 Task: Find connections with filter location Booval with filter topic #machinelearningwith filter profile language Spanish with filter current company GE Digital with filter school Meenakshi Sundararajan Engineering College with filter industry Fire Protection with filter service category Computer Repair with filter keywords title Outside Sales Manager
Action: Mouse moved to (627, 89)
Screenshot: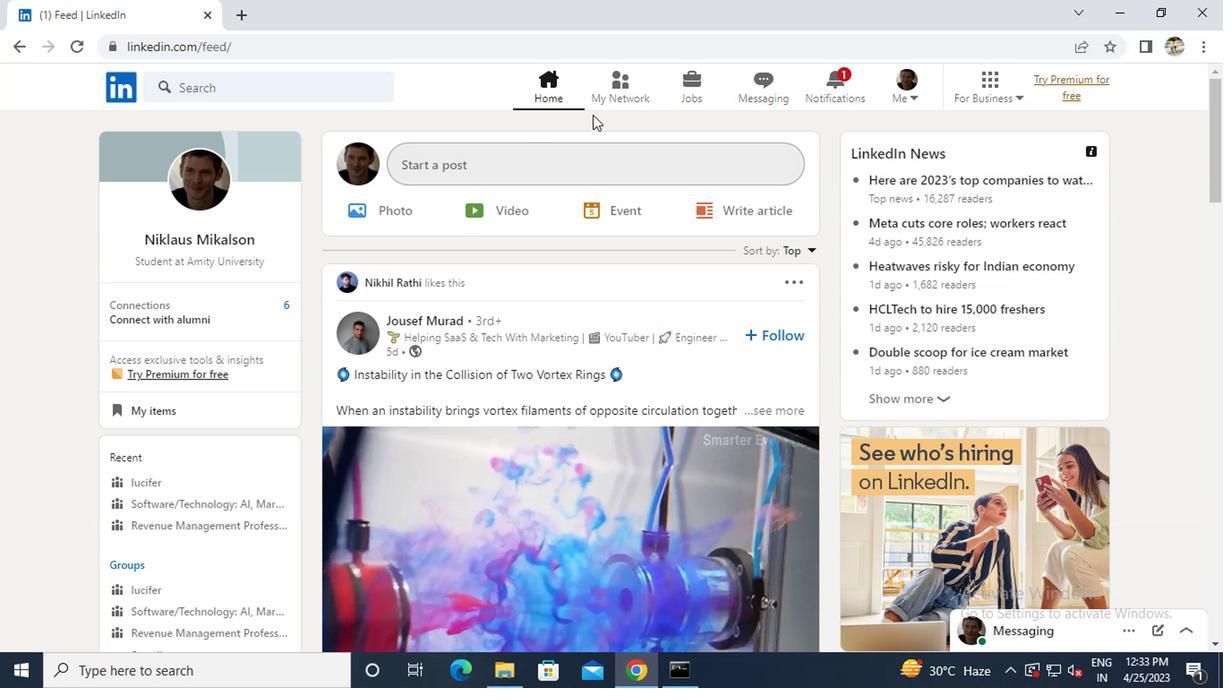 
Action: Mouse pressed left at (627, 89)
Screenshot: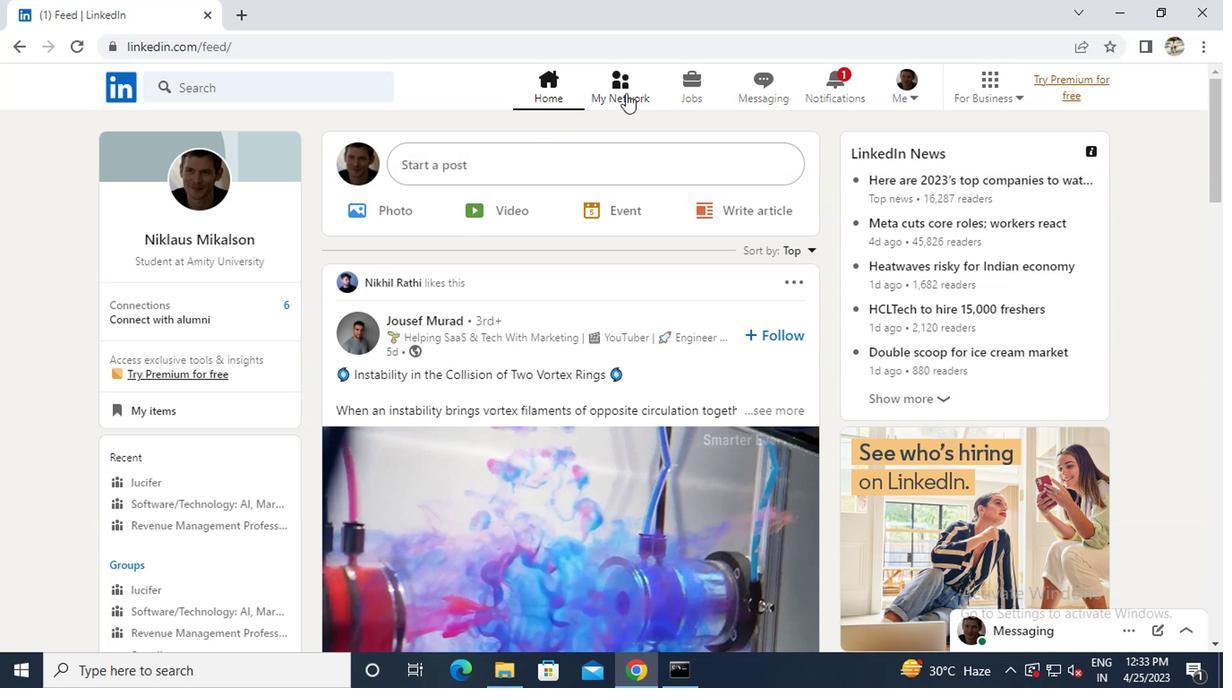 
Action: Mouse moved to (265, 185)
Screenshot: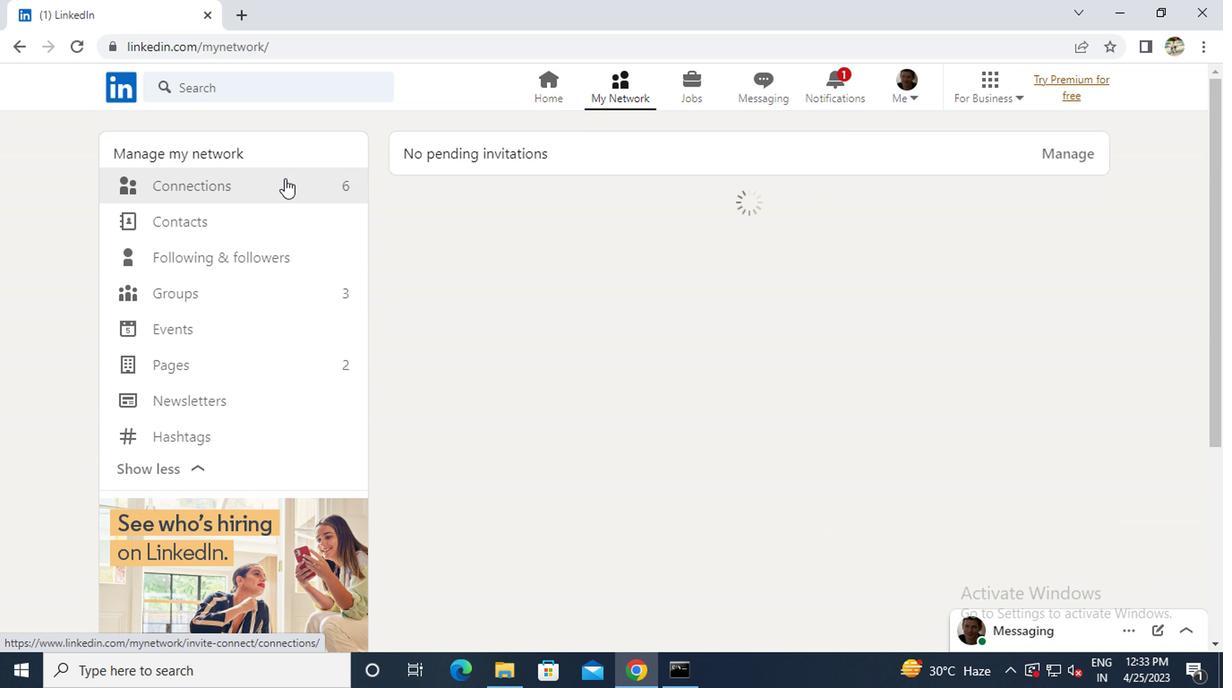 
Action: Mouse pressed left at (265, 185)
Screenshot: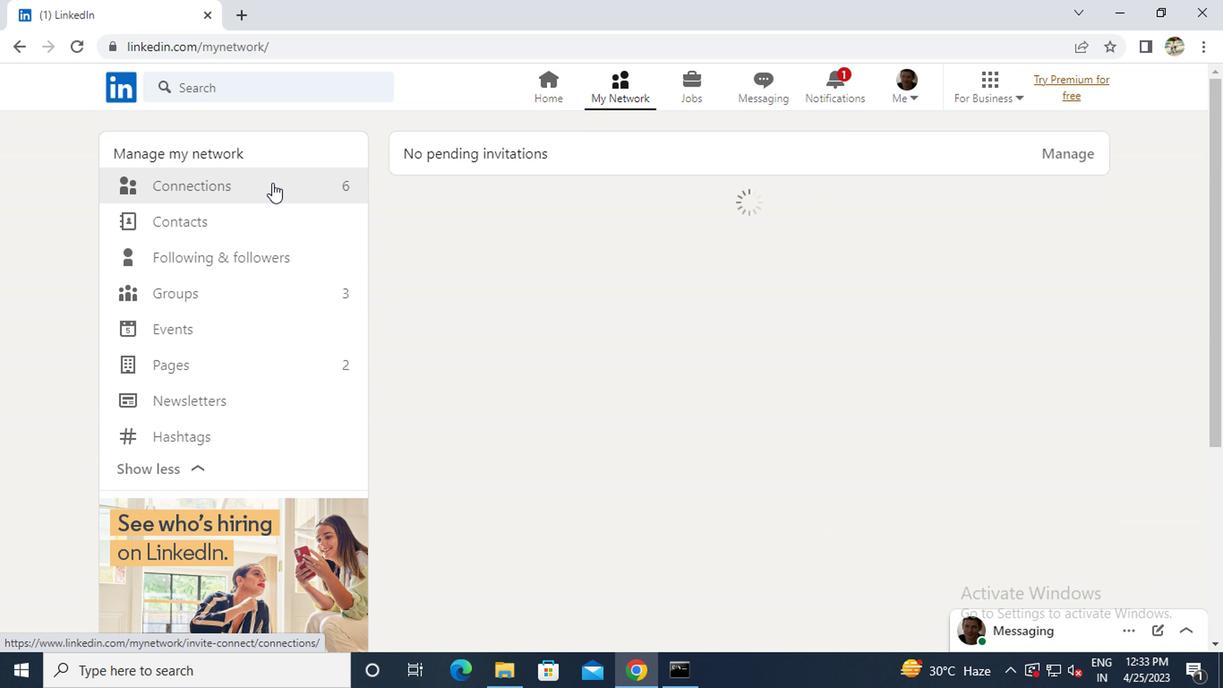 
Action: Mouse moved to (716, 188)
Screenshot: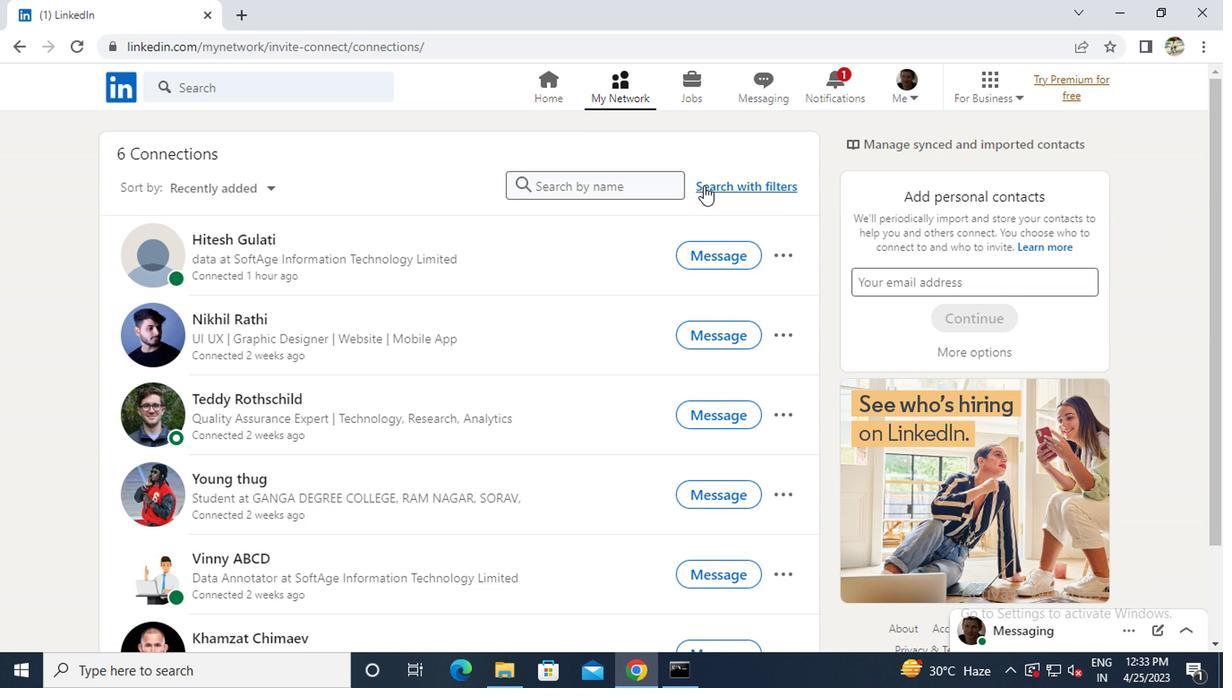 
Action: Mouse pressed left at (716, 188)
Screenshot: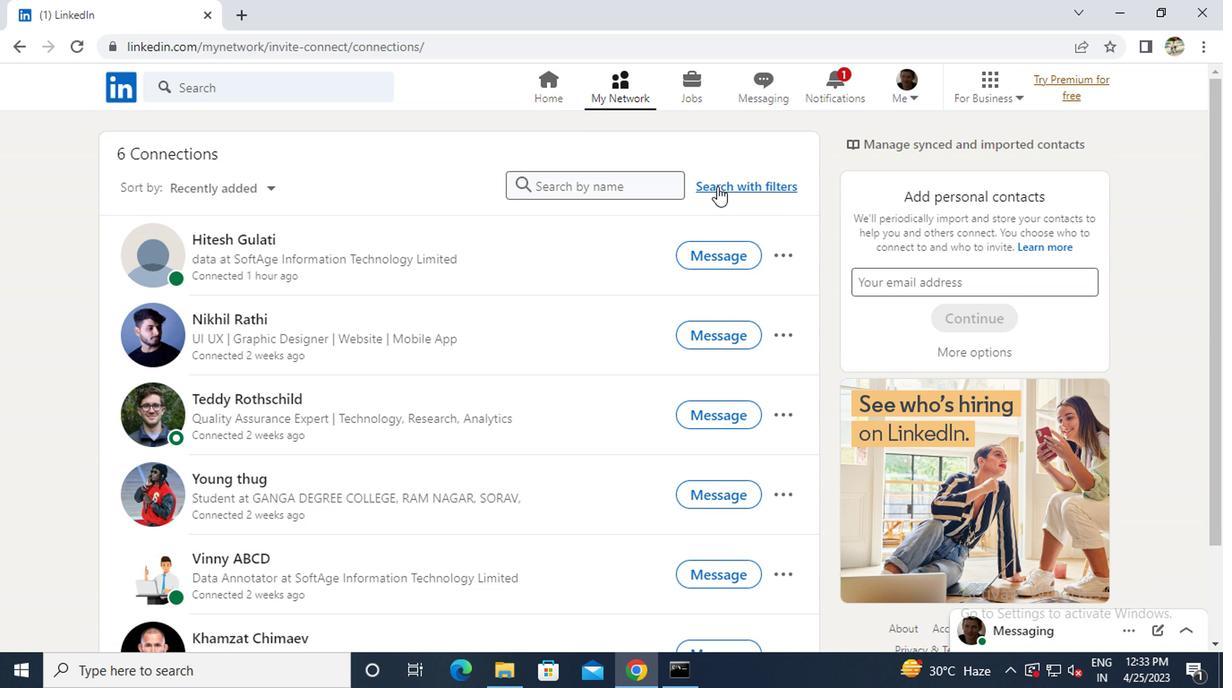 
Action: Mouse moved to (603, 142)
Screenshot: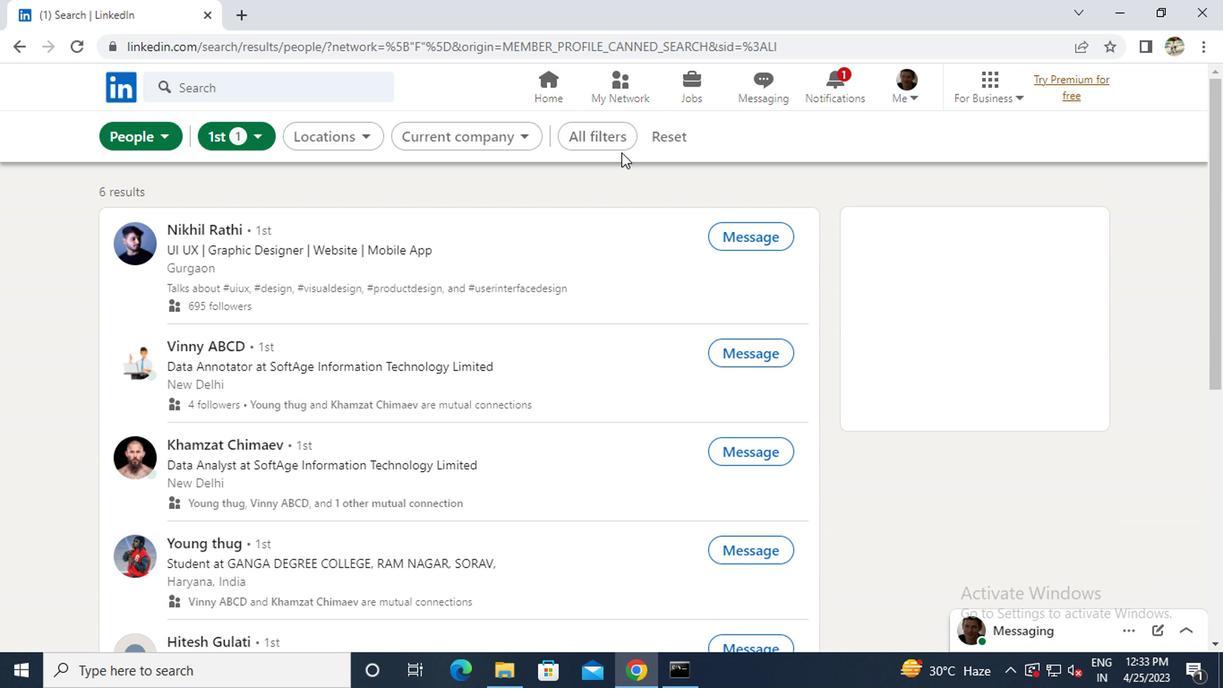 
Action: Mouse pressed left at (603, 142)
Screenshot: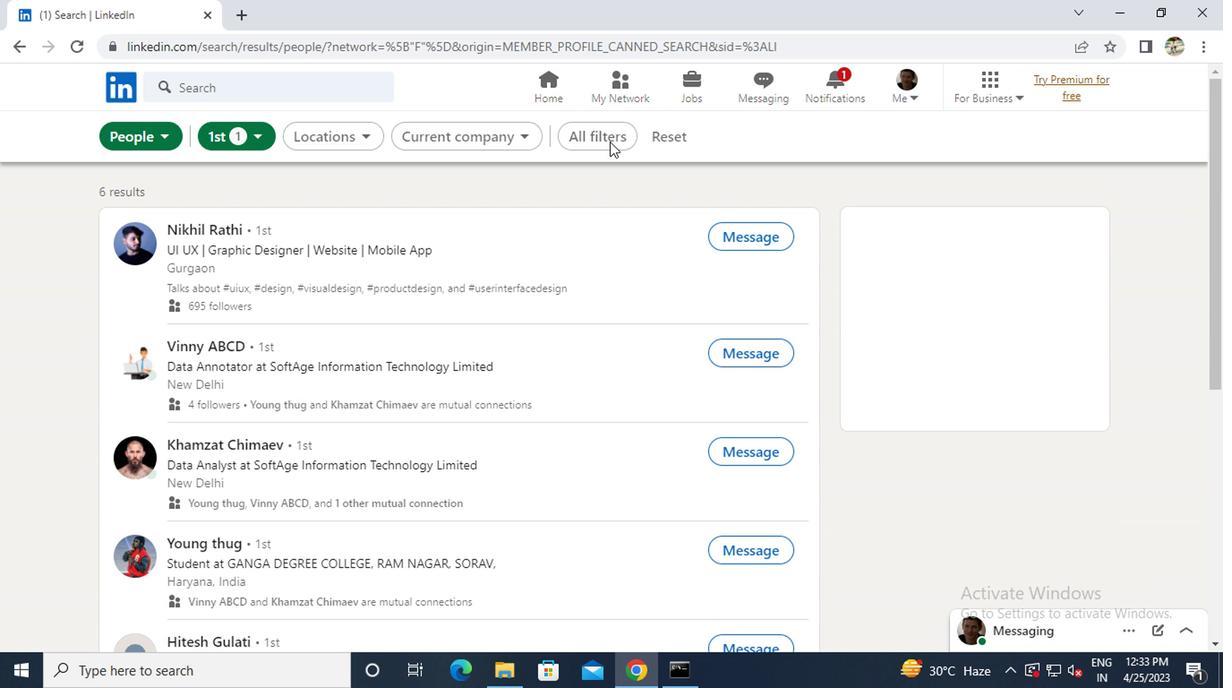 
Action: Mouse moved to (752, 333)
Screenshot: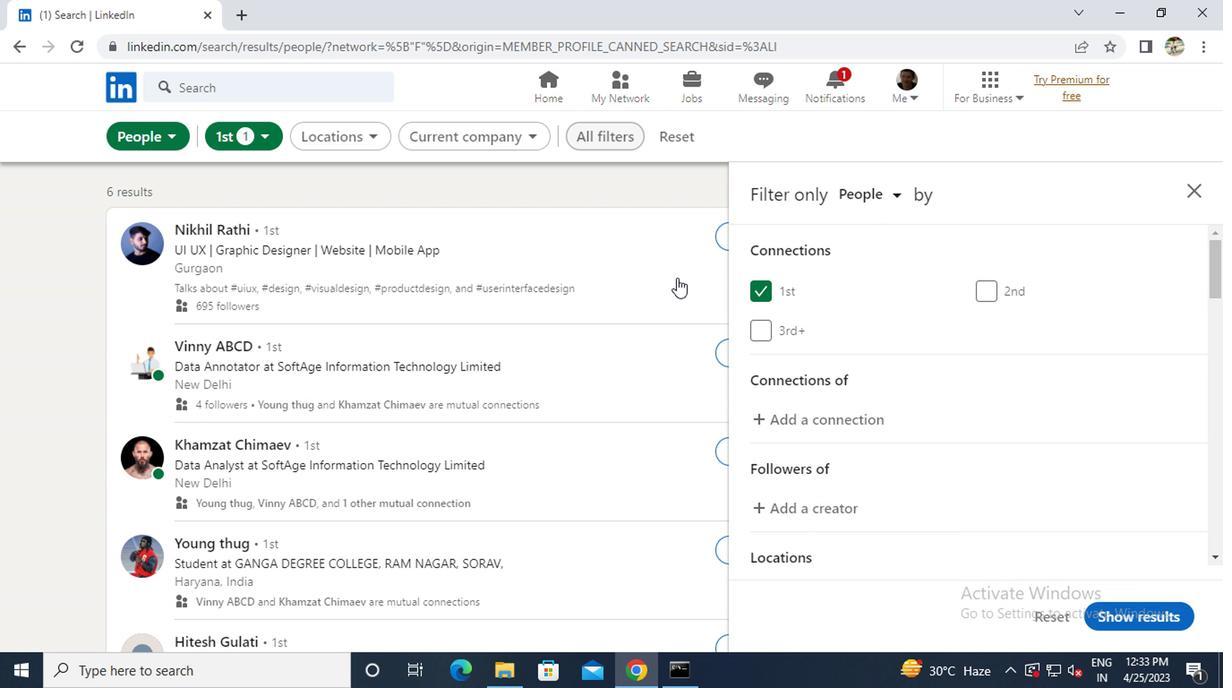 
Action: Mouse scrolled (752, 332) with delta (0, -1)
Screenshot: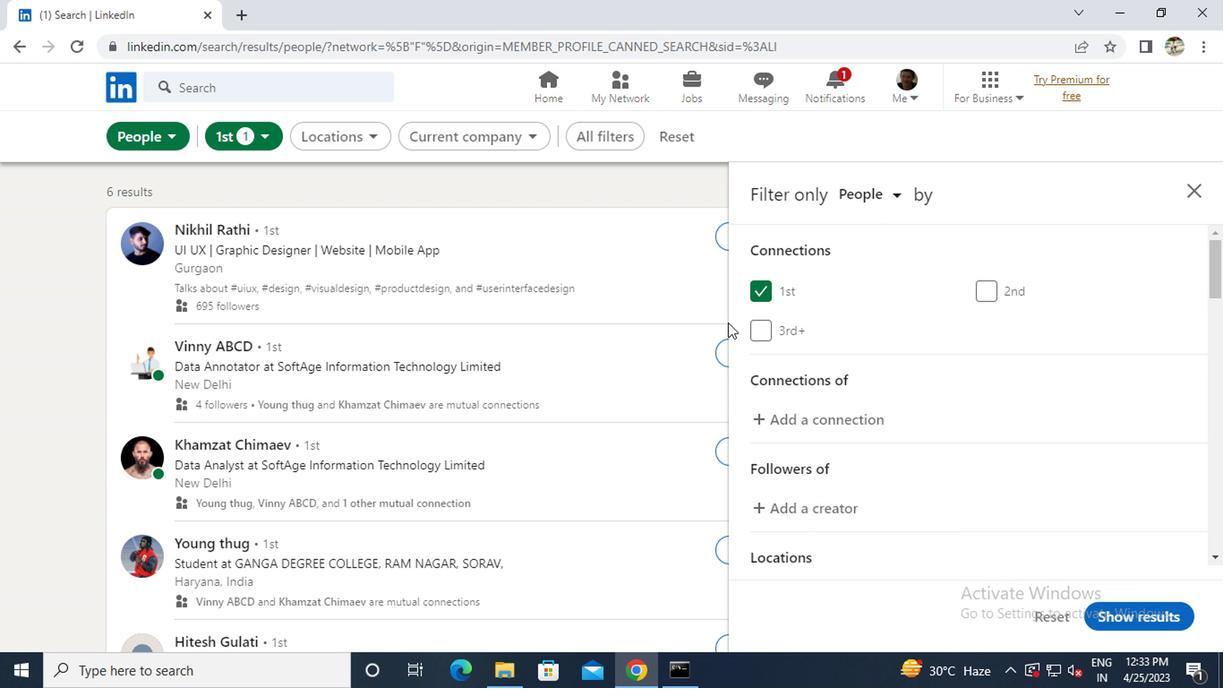
Action: Mouse scrolled (752, 332) with delta (0, -1)
Screenshot: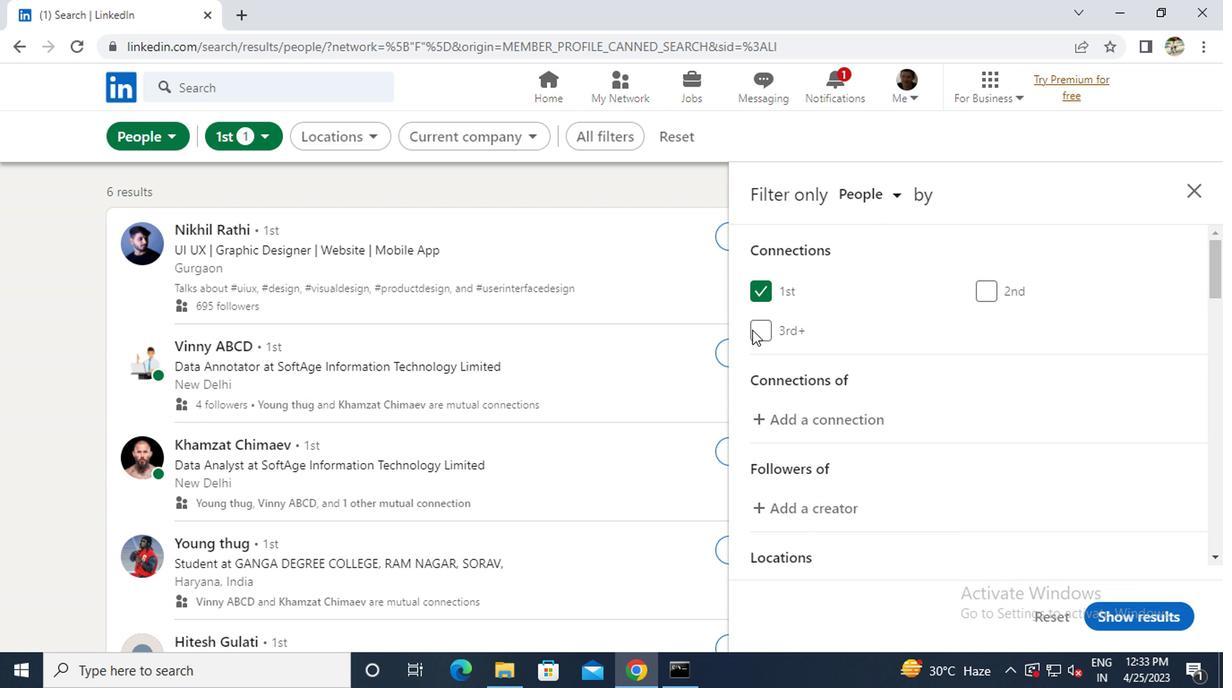 
Action: Mouse moved to (761, 333)
Screenshot: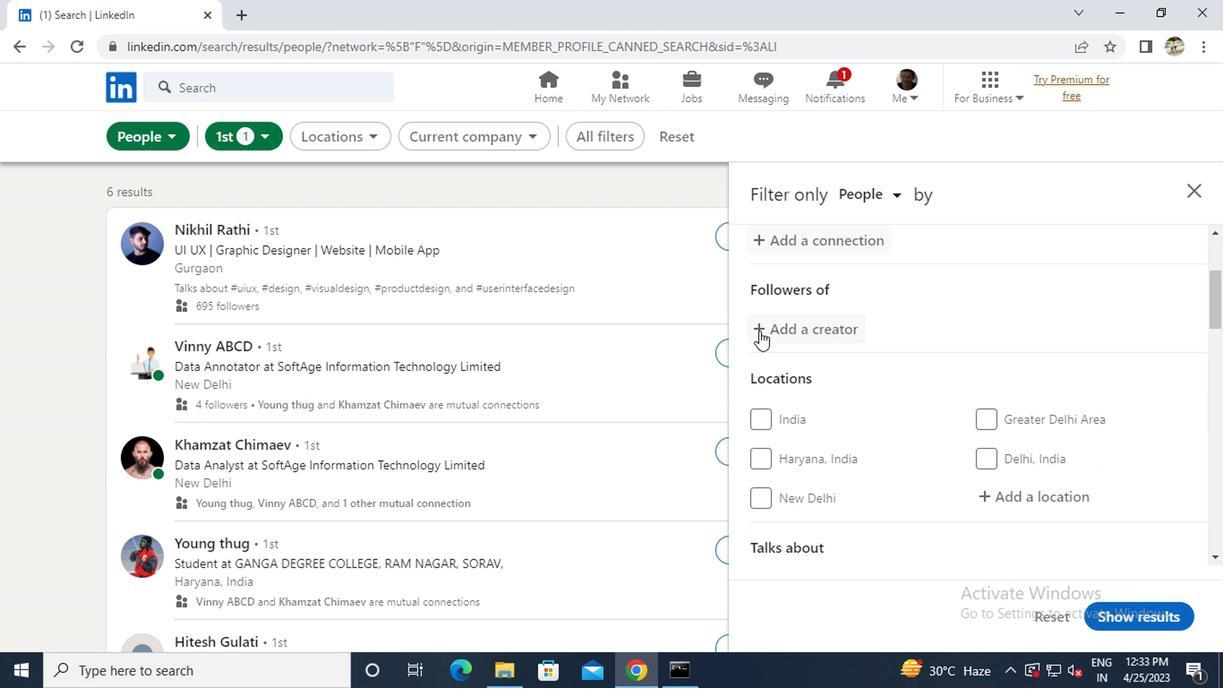 
Action: Mouse scrolled (761, 332) with delta (0, -1)
Screenshot: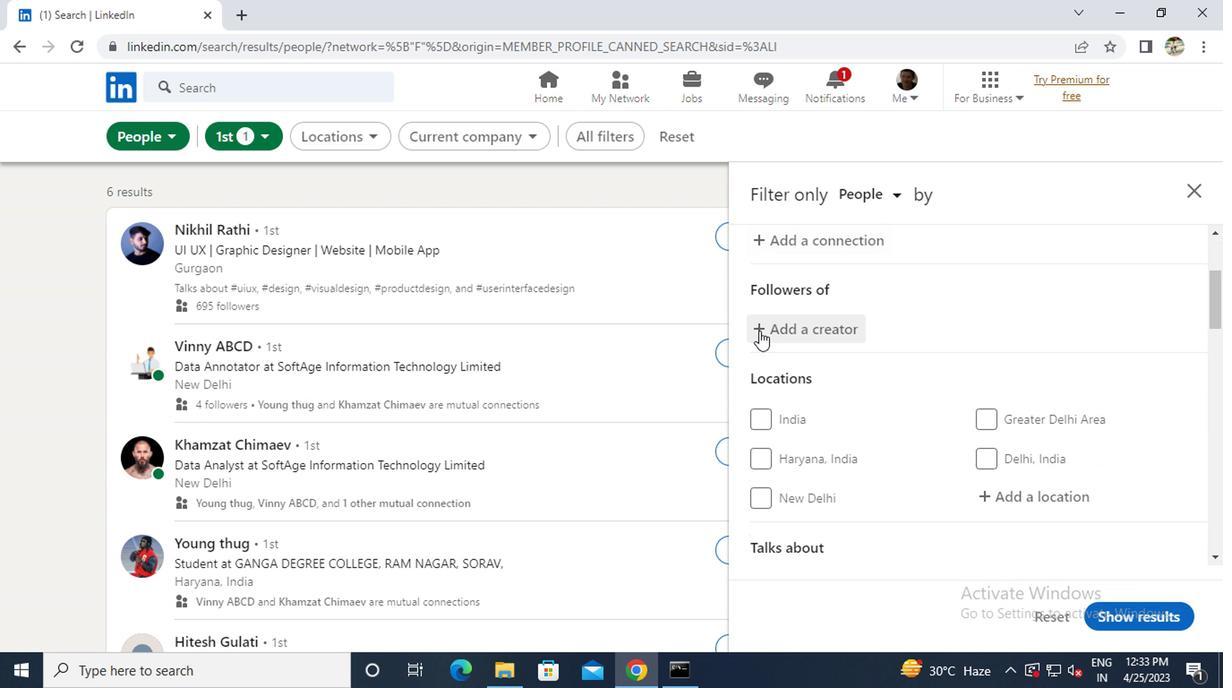 
Action: Mouse moved to (1019, 411)
Screenshot: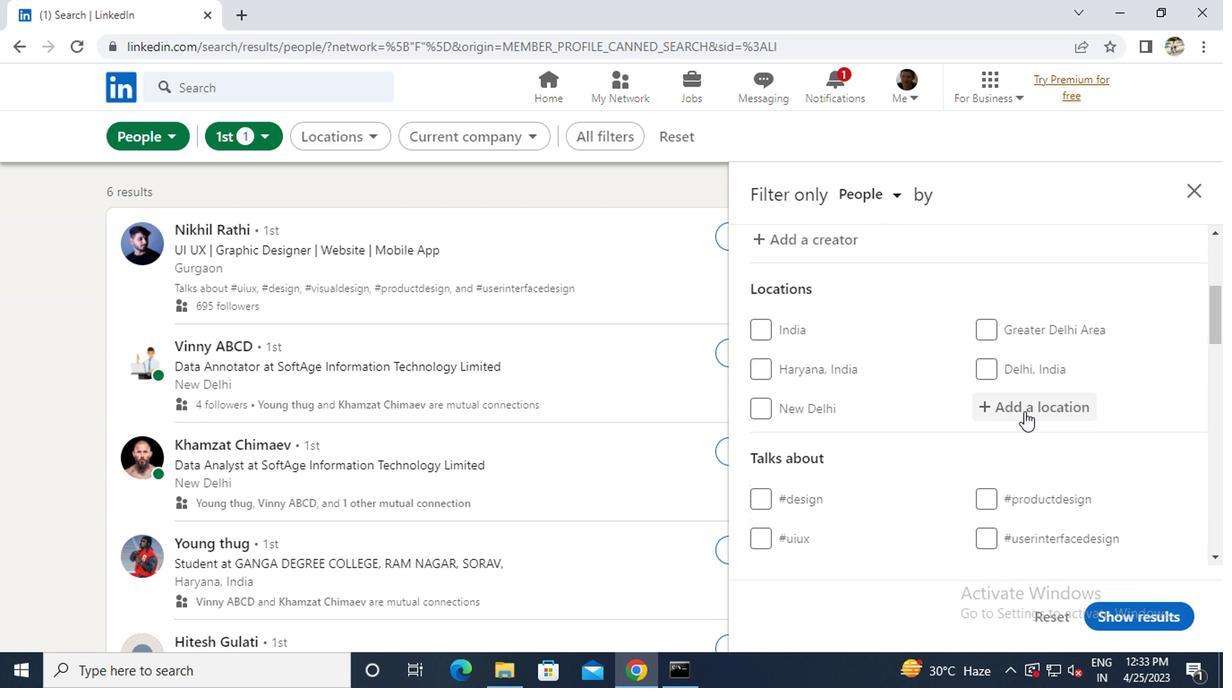 
Action: Mouse pressed left at (1019, 411)
Screenshot: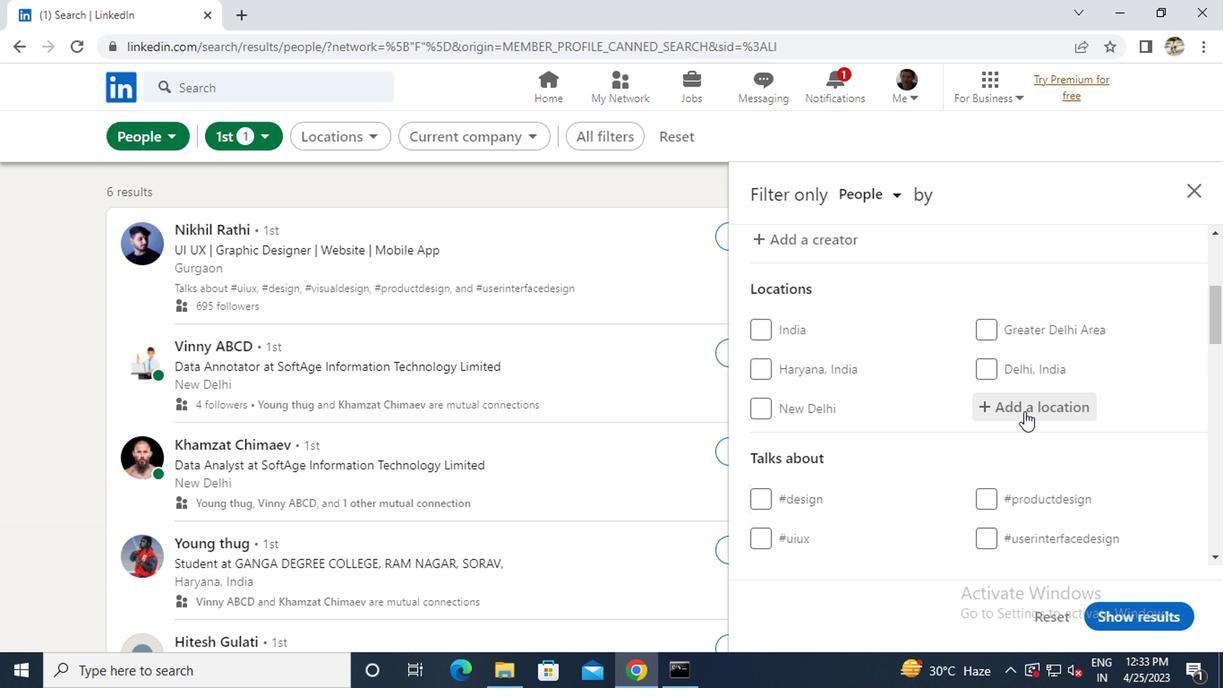 
Action: Key pressed <Key.caps_lock>b<Key.caps_lock>ooval
Screenshot: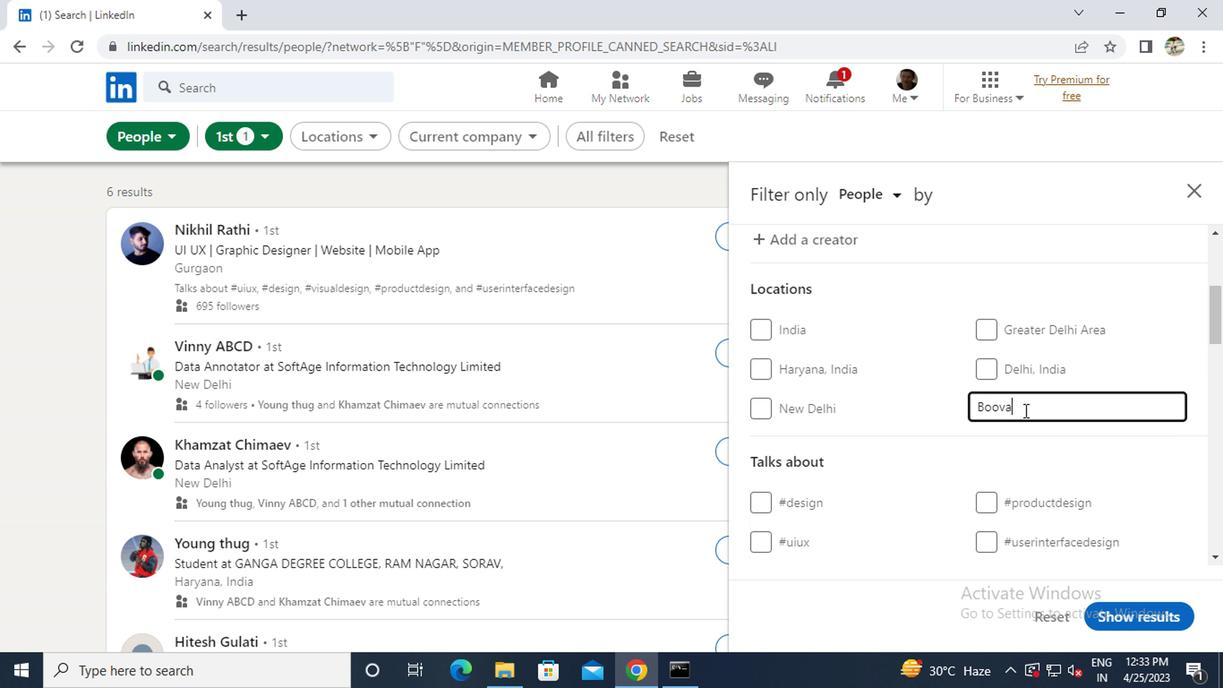 
Action: Mouse moved to (1016, 422)
Screenshot: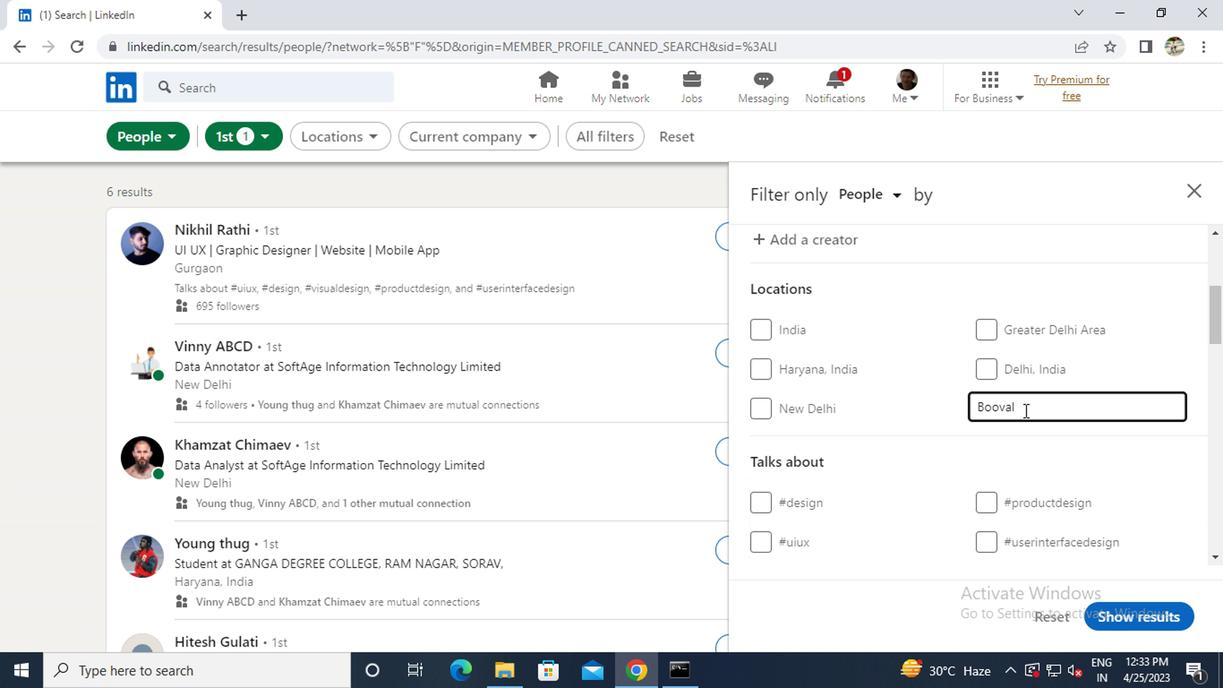 
Action: Mouse scrolled (1016, 421) with delta (0, 0)
Screenshot: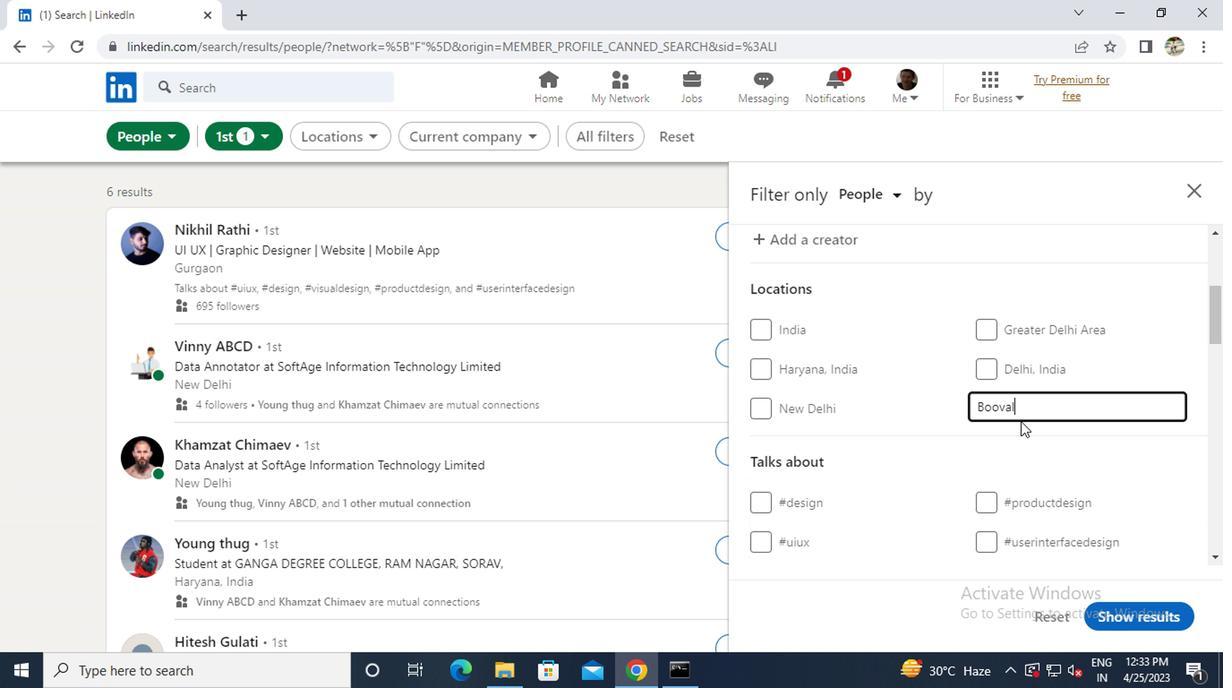 
Action: Mouse moved to (997, 487)
Screenshot: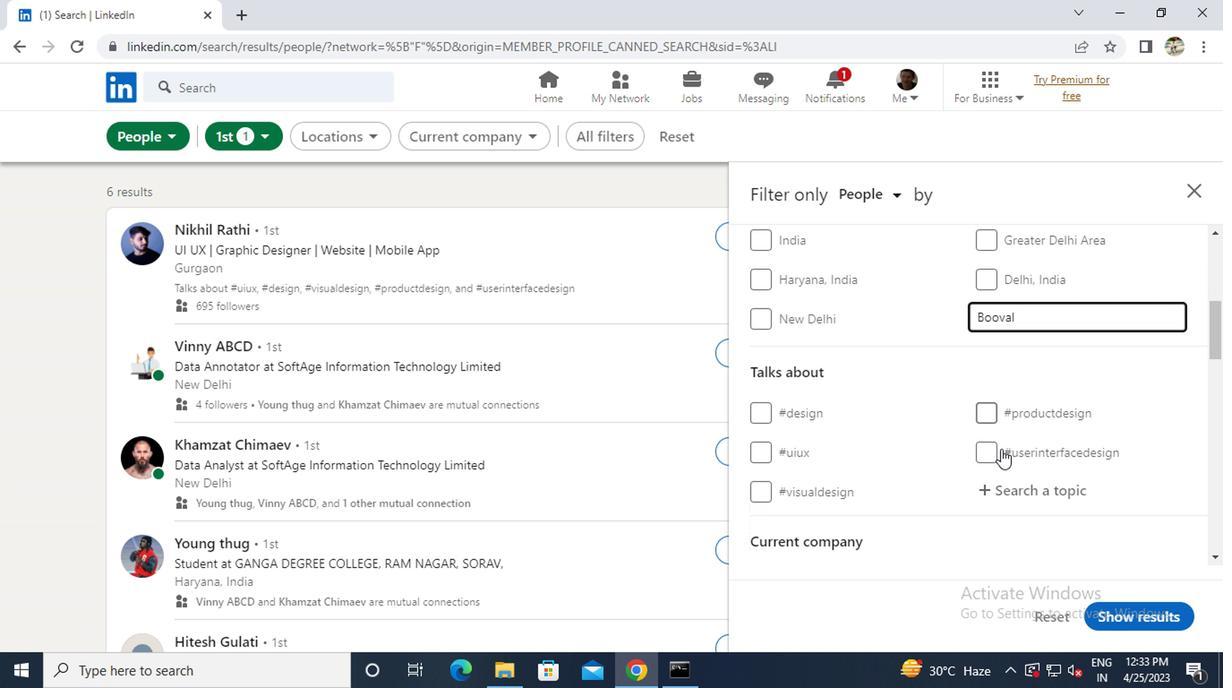 
Action: Mouse pressed left at (997, 487)
Screenshot: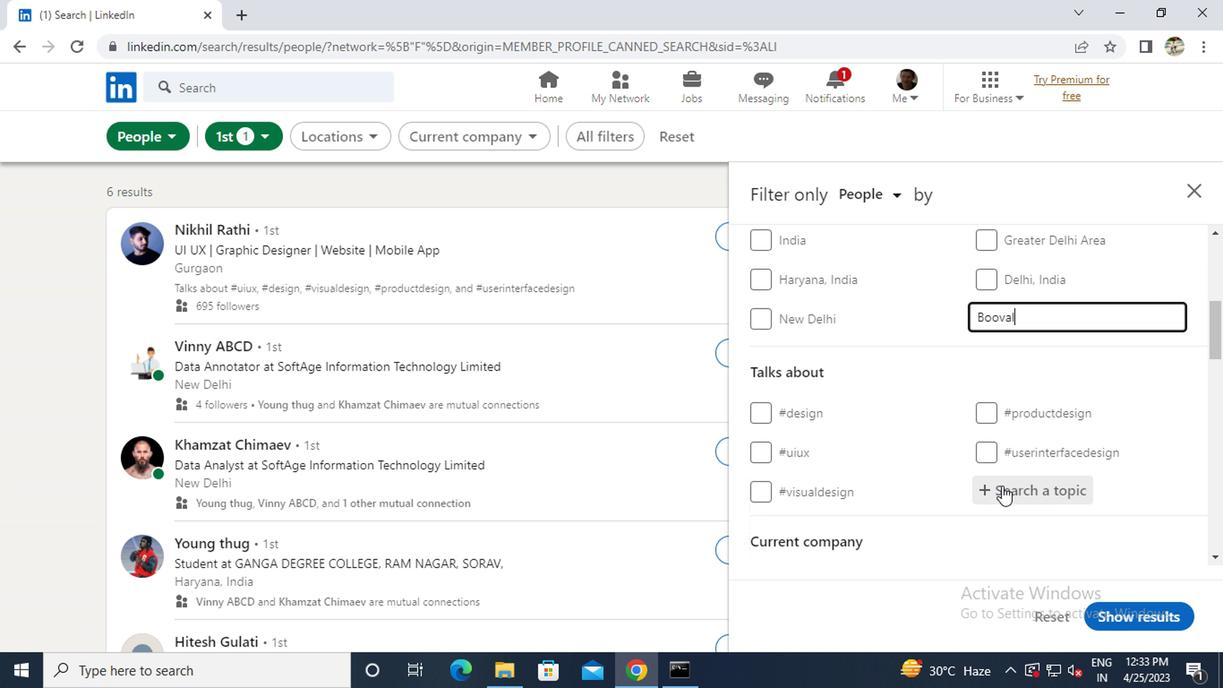 
Action: Key pressed <Key.caps_lock><Key.caps_lock><Key.shift>#MACHINELEARNING
Screenshot: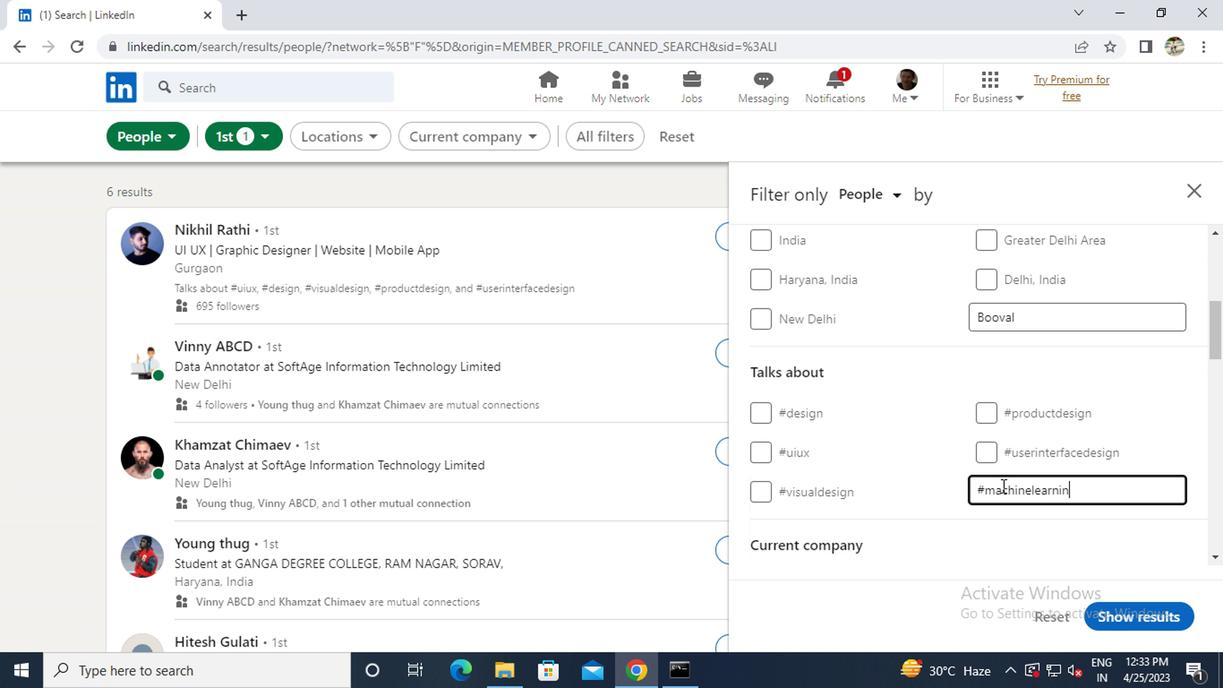 
Action: Mouse scrolled (997, 486) with delta (0, -1)
Screenshot: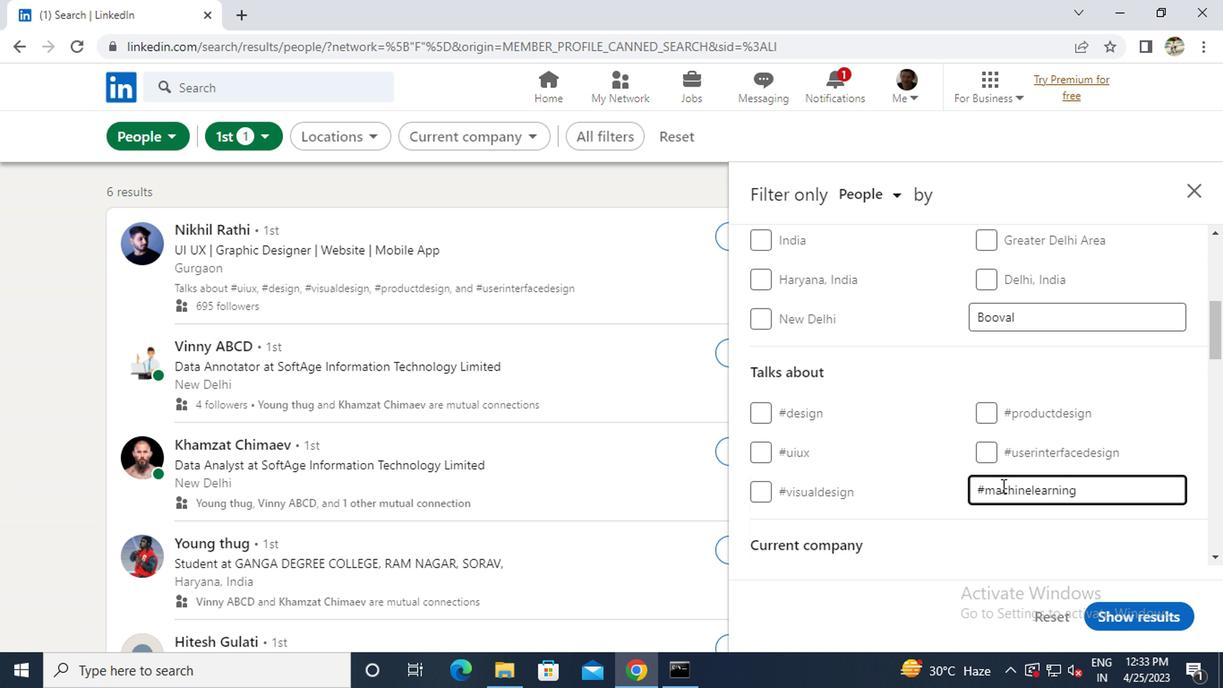
Action: Mouse scrolled (997, 486) with delta (0, -1)
Screenshot: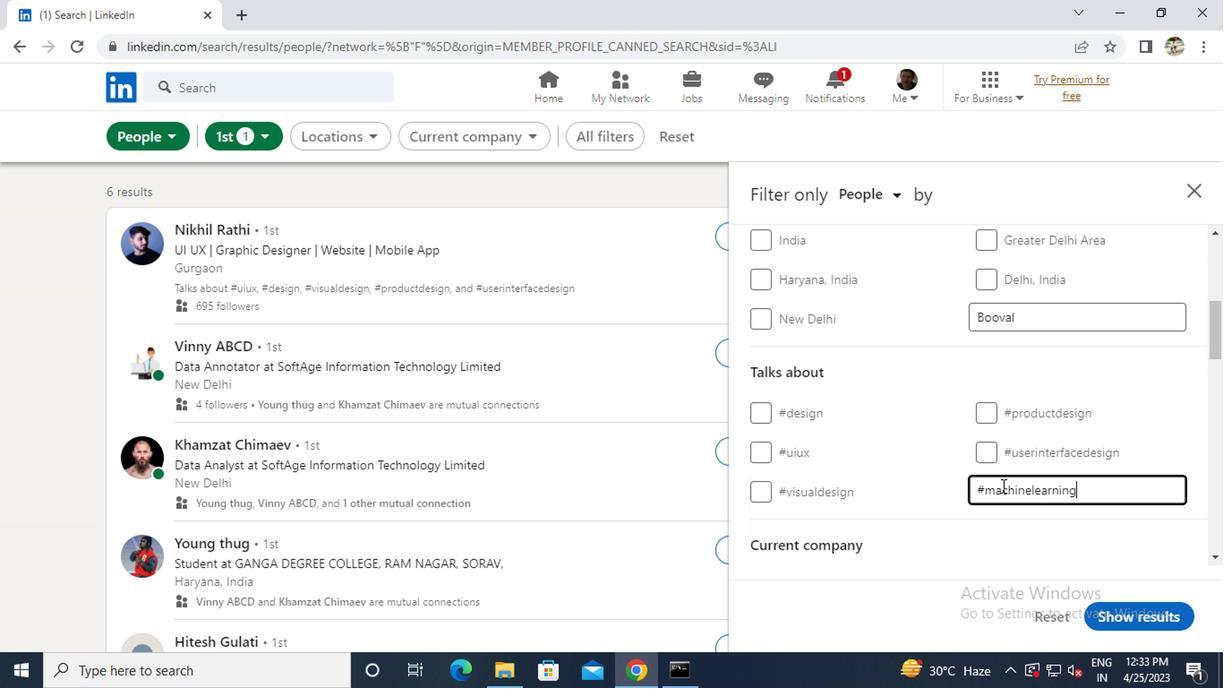 
Action: Mouse scrolled (997, 486) with delta (0, -1)
Screenshot: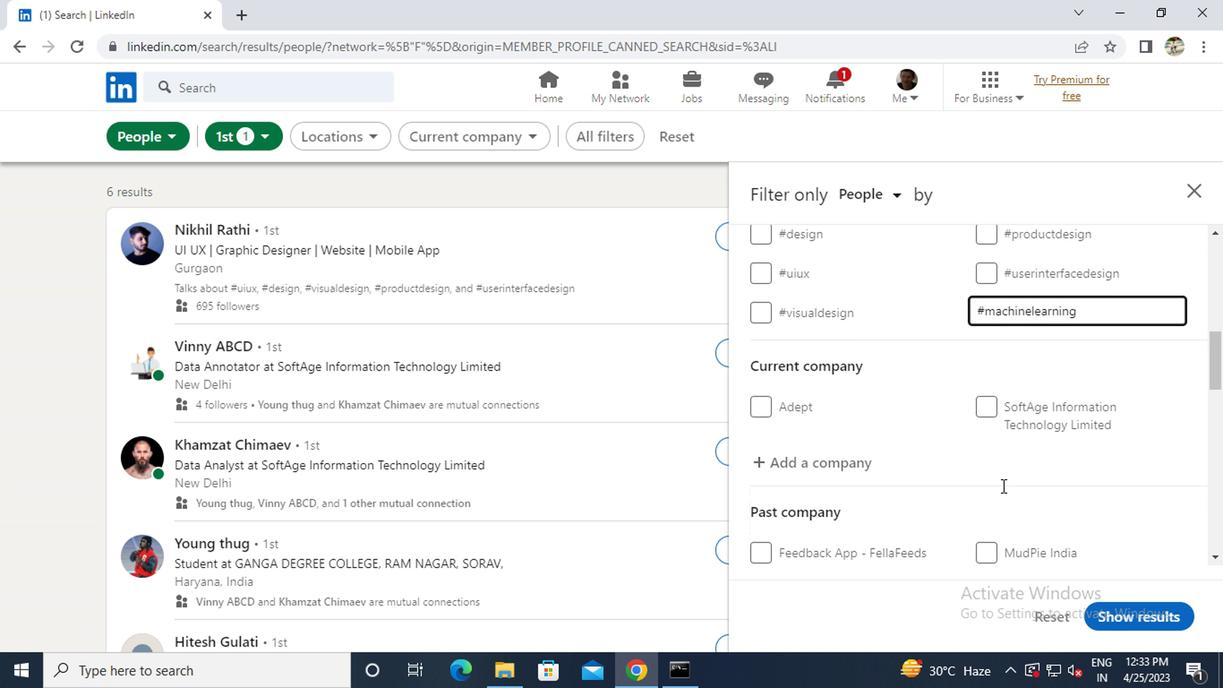 
Action: Mouse moved to (806, 377)
Screenshot: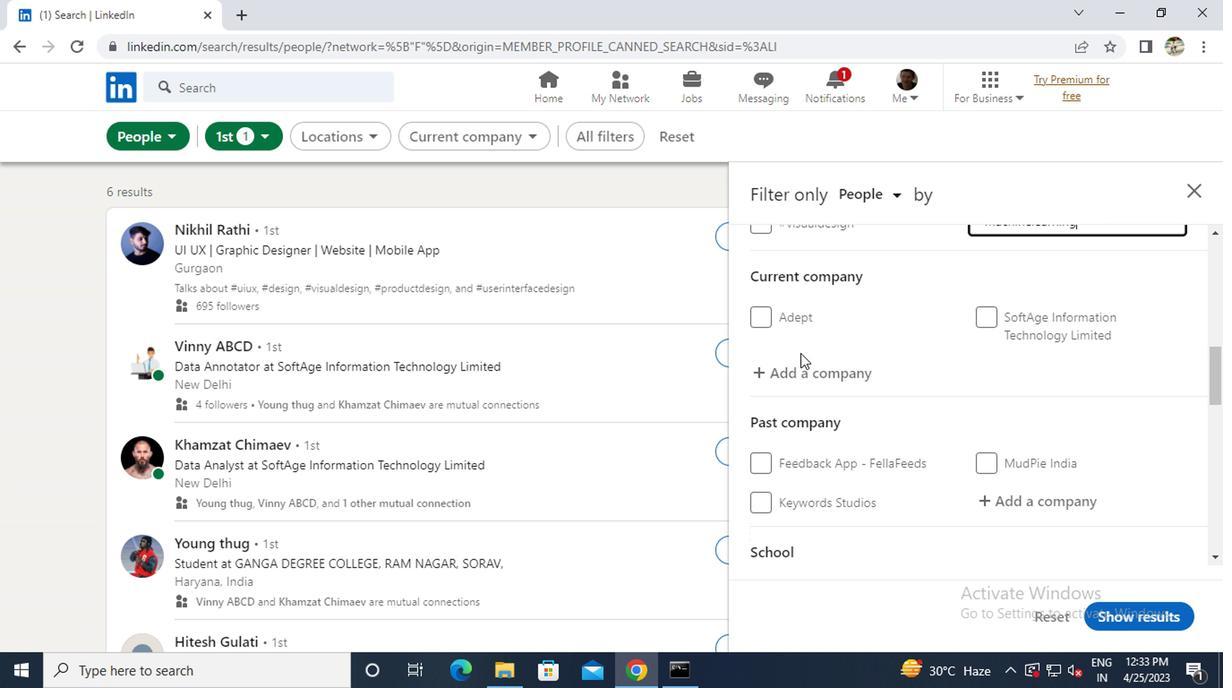
Action: Mouse pressed left at (806, 377)
Screenshot: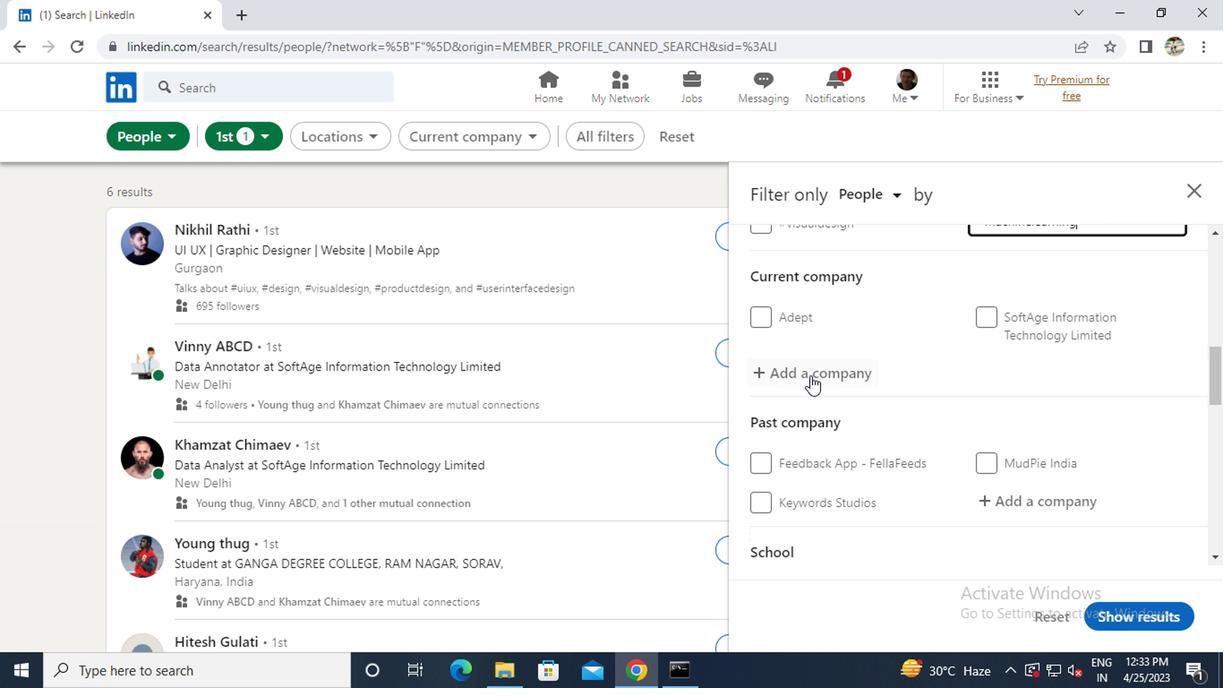 
Action: Key pressed <Key.caps_lock>GE<Key.space>D<Key.caps_lock>I
Screenshot: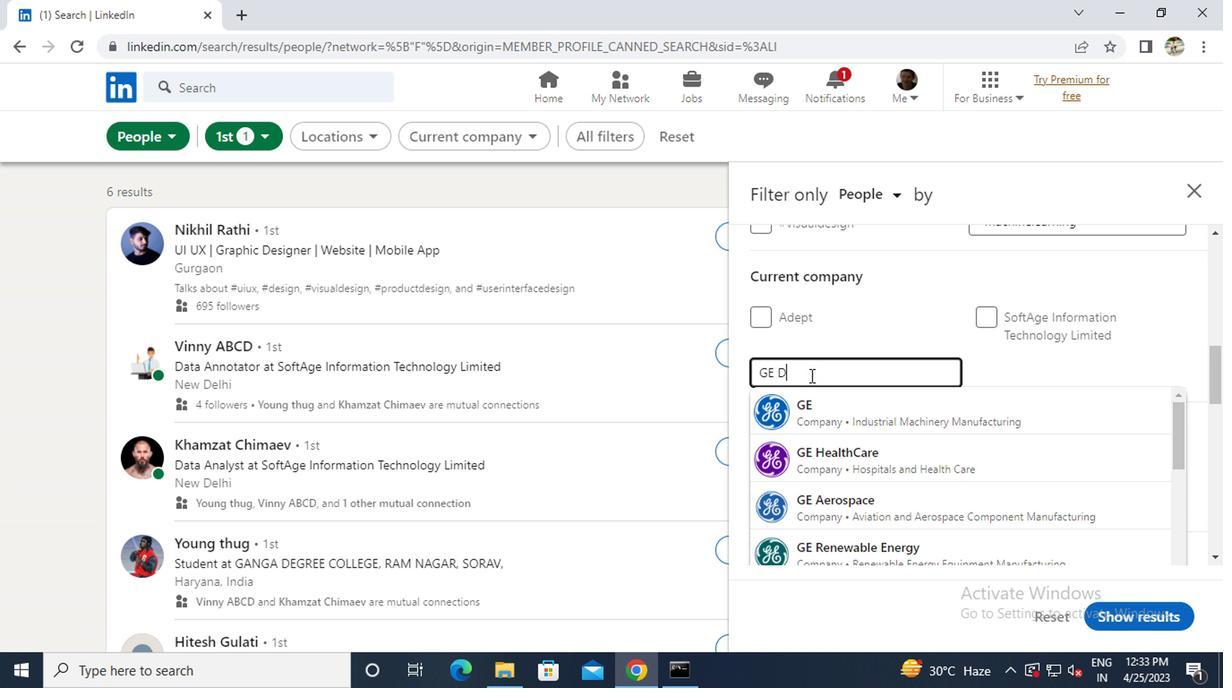 
Action: Mouse moved to (810, 404)
Screenshot: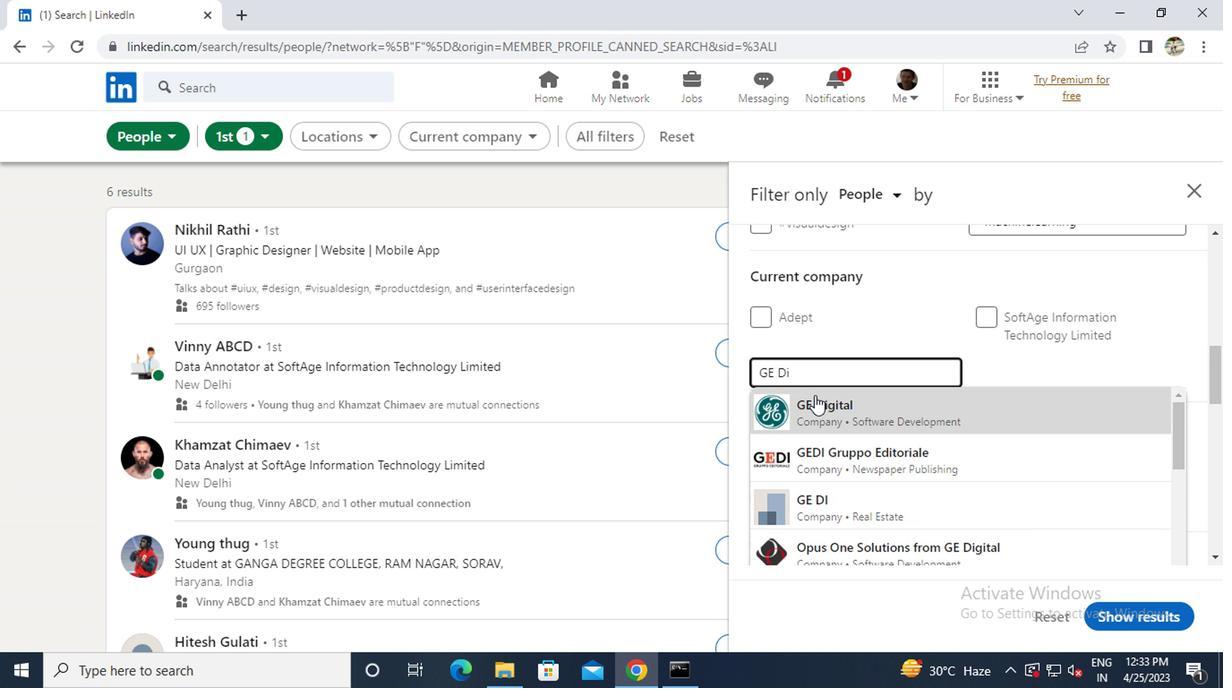 
Action: Mouse pressed left at (810, 404)
Screenshot: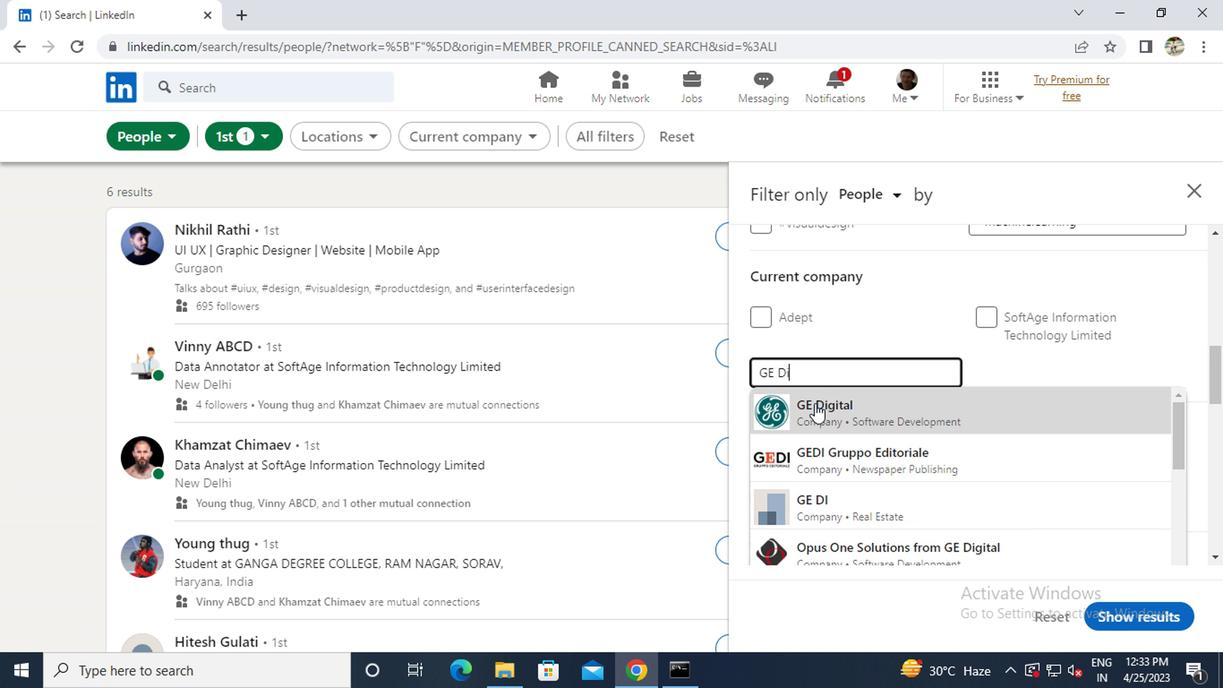 
Action: Mouse scrolled (810, 404) with delta (0, 0)
Screenshot: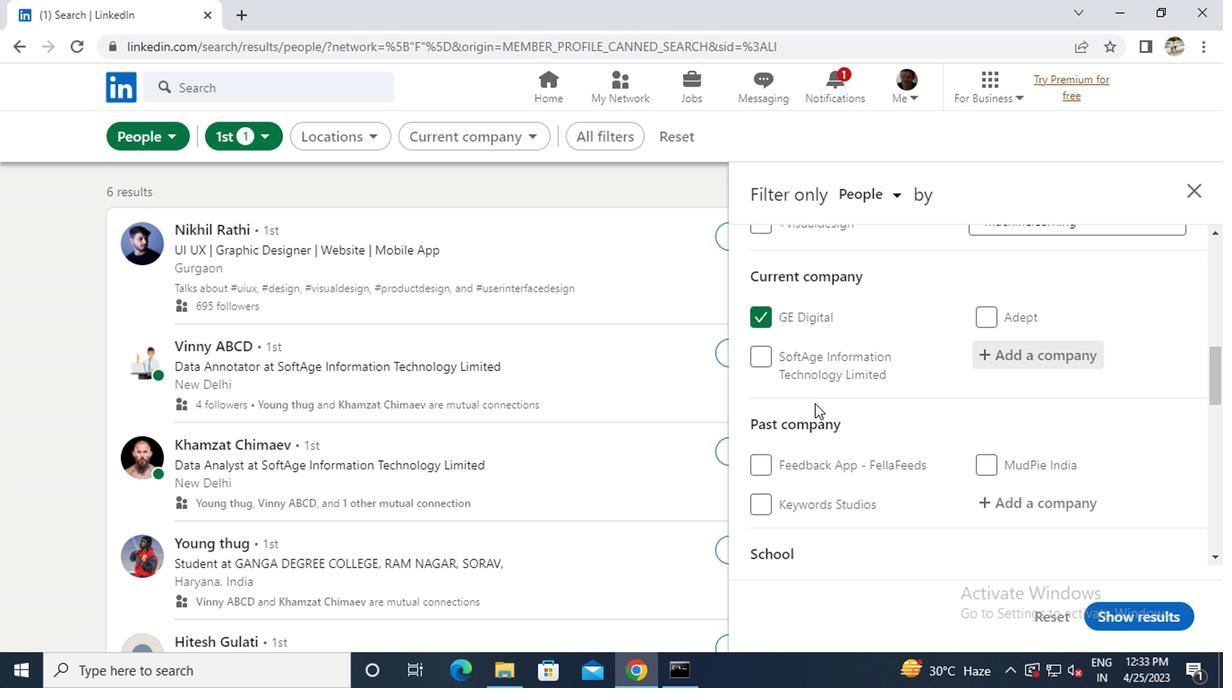 
Action: Mouse moved to (810, 407)
Screenshot: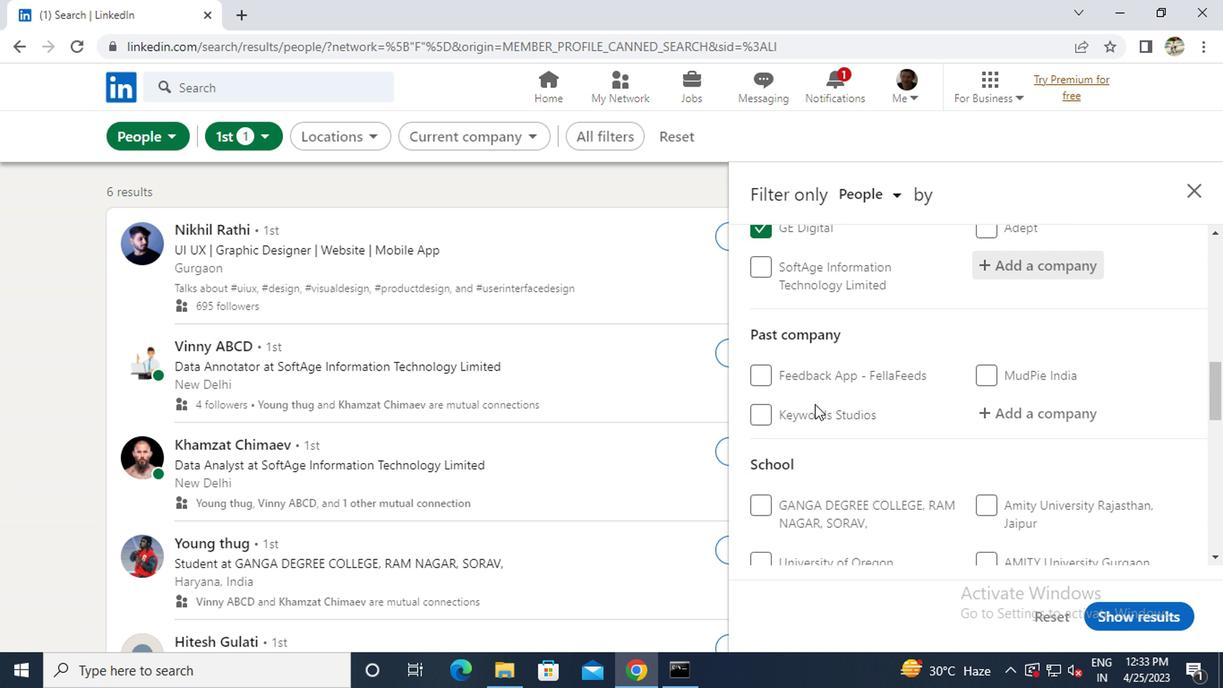 
Action: Mouse scrolled (810, 406) with delta (0, 0)
Screenshot: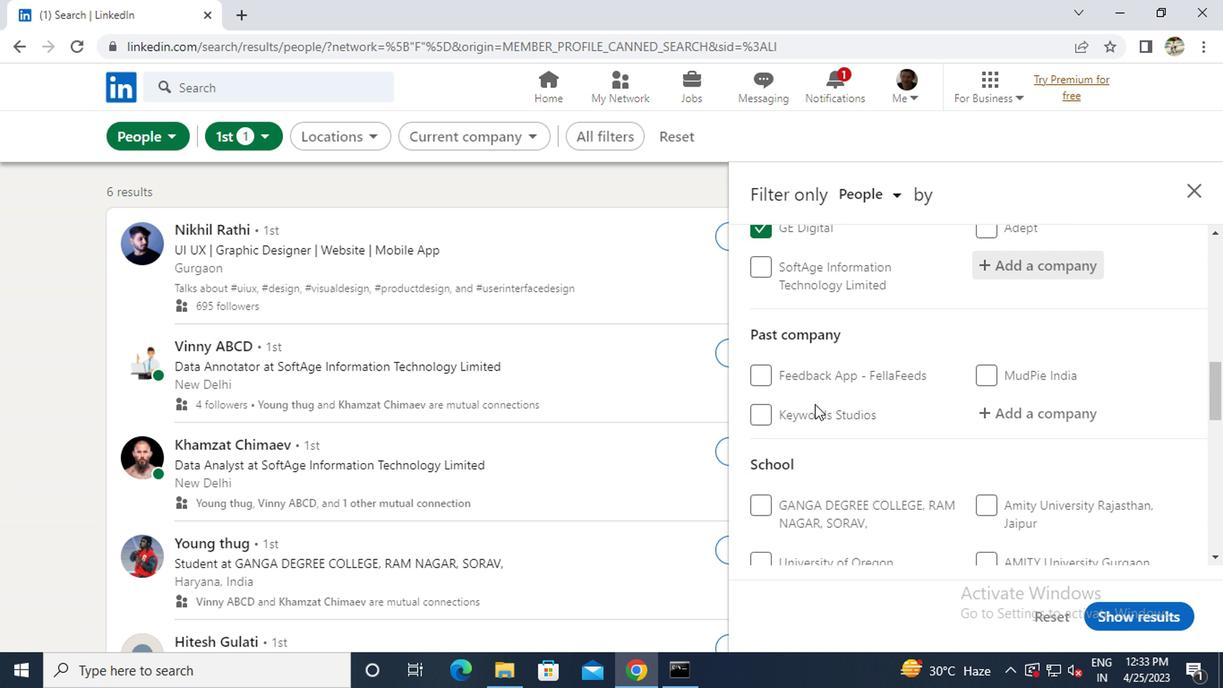 
Action: Mouse moved to (801, 518)
Screenshot: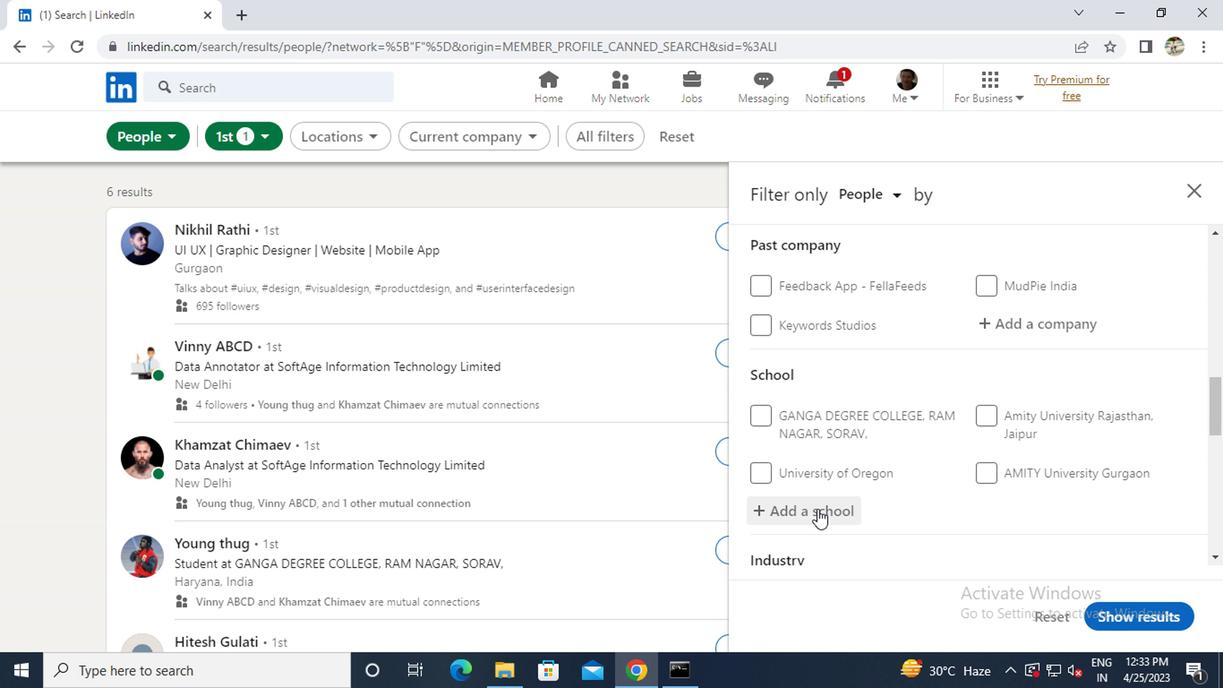 
Action: Mouse pressed left at (801, 518)
Screenshot: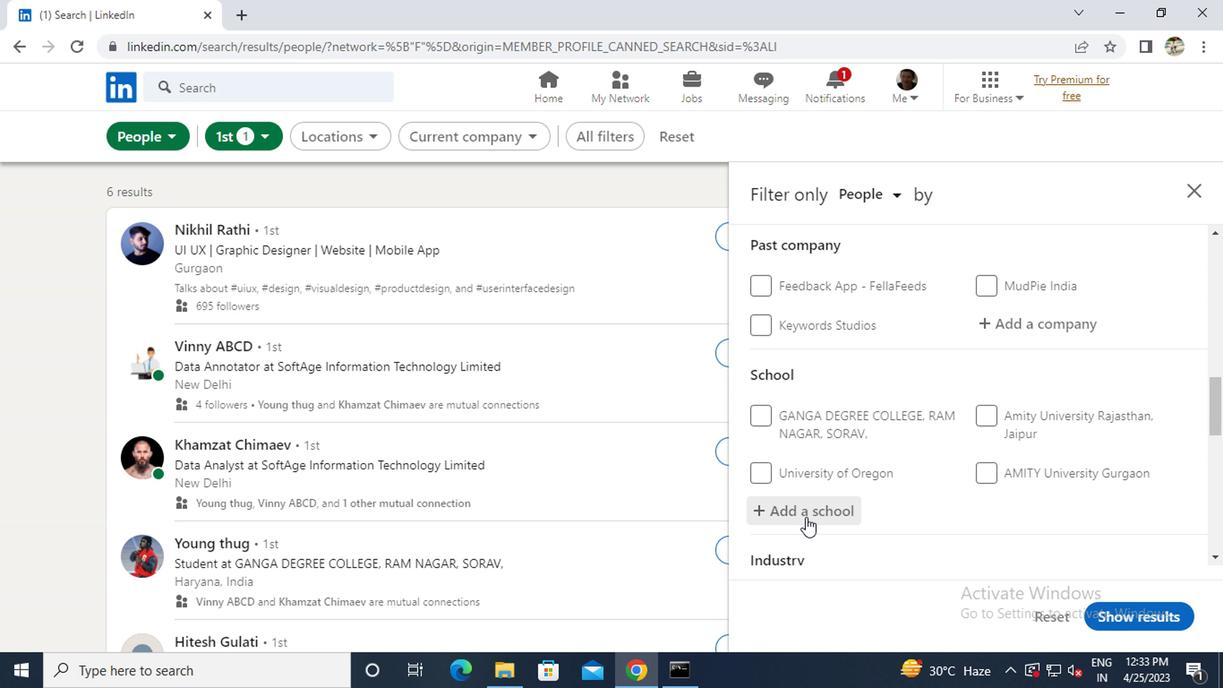 
Action: Key pressed <Key.caps_lock>M<Key.caps_lock>EENAK
Screenshot: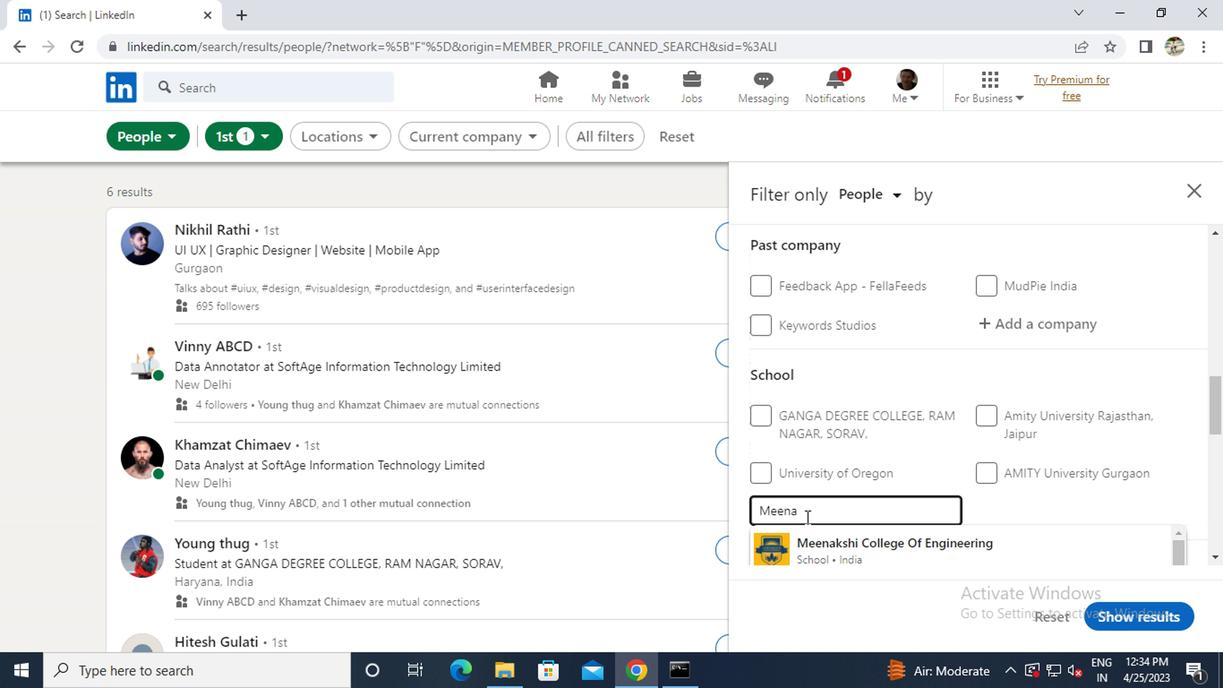 
Action: Mouse moved to (804, 544)
Screenshot: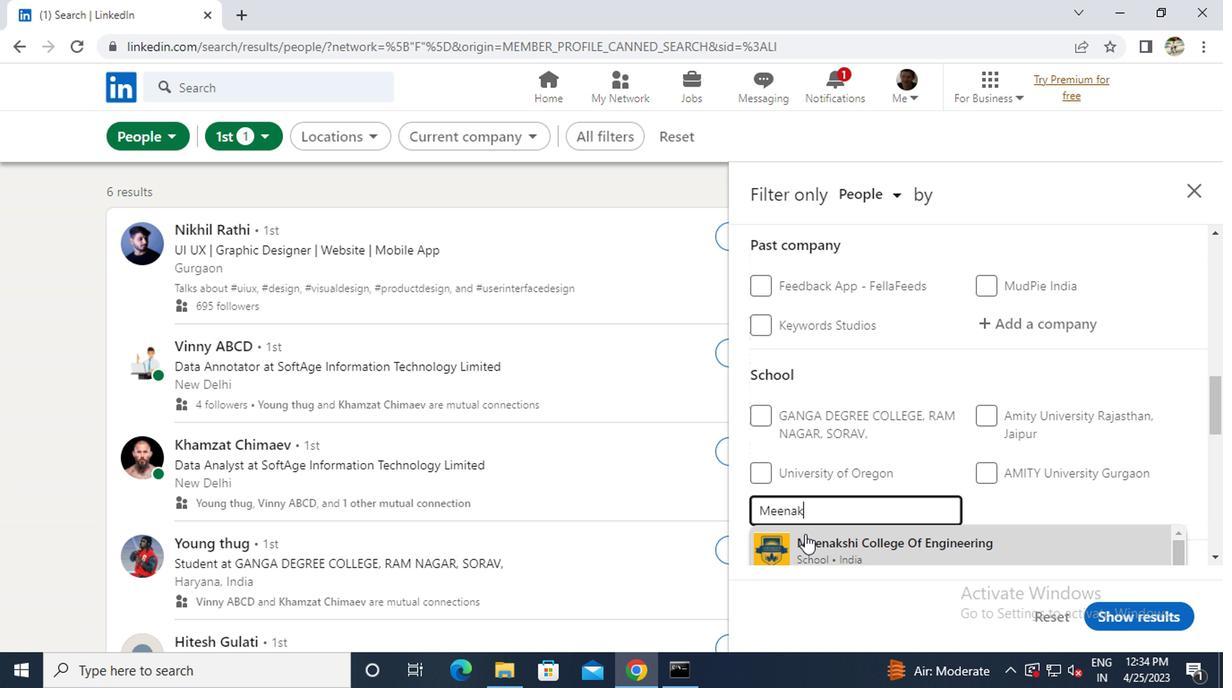 
Action: Key pressed SHI<Key.space><Key.space><Key.caps_lock>S<Key.caps_lock>U
Screenshot: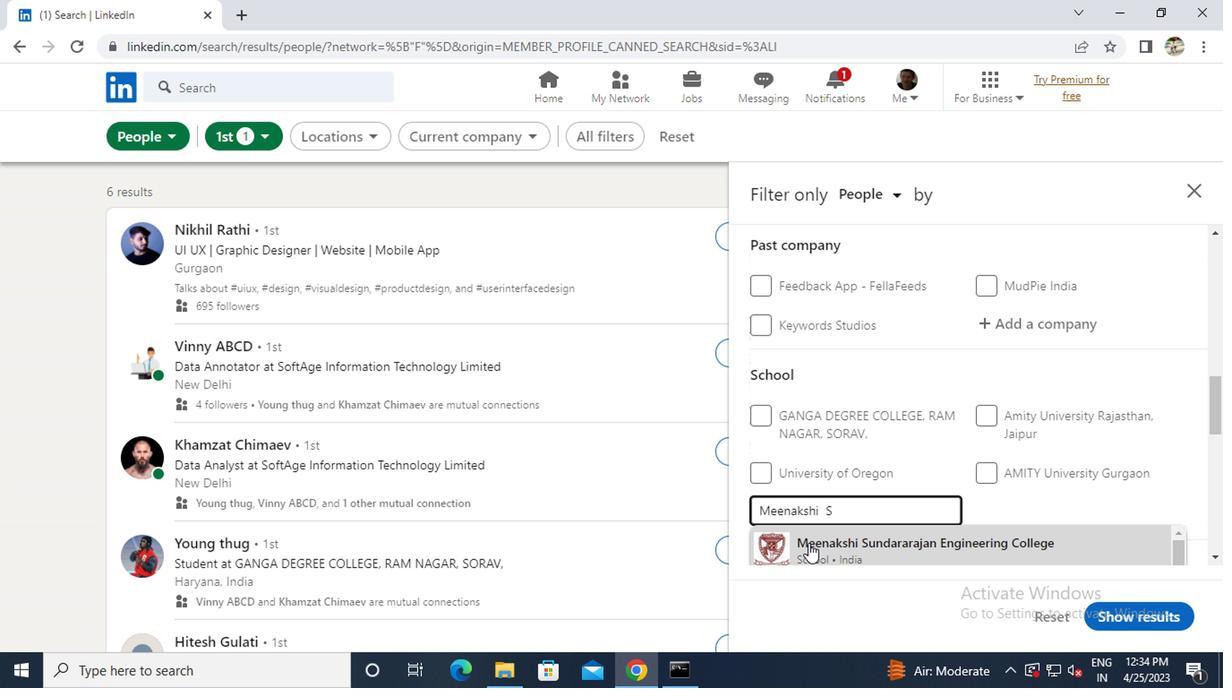 
Action: Mouse pressed left at (804, 544)
Screenshot: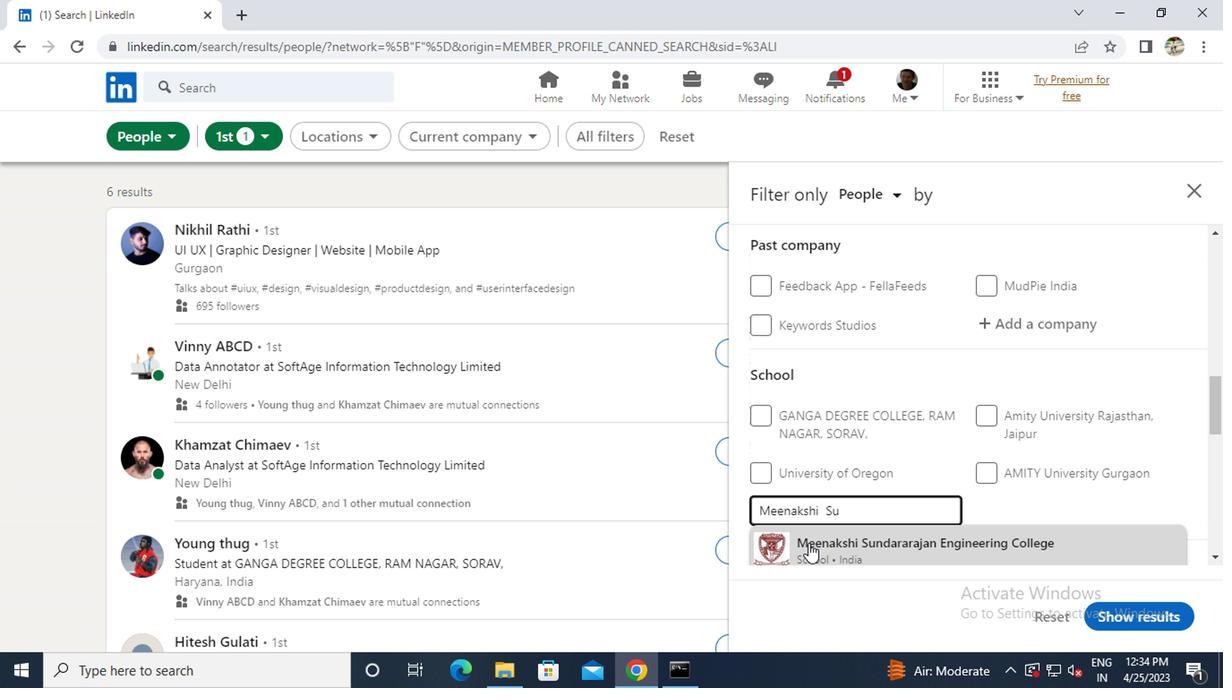 
Action: Mouse scrolled (804, 543) with delta (0, -1)
Screenshot: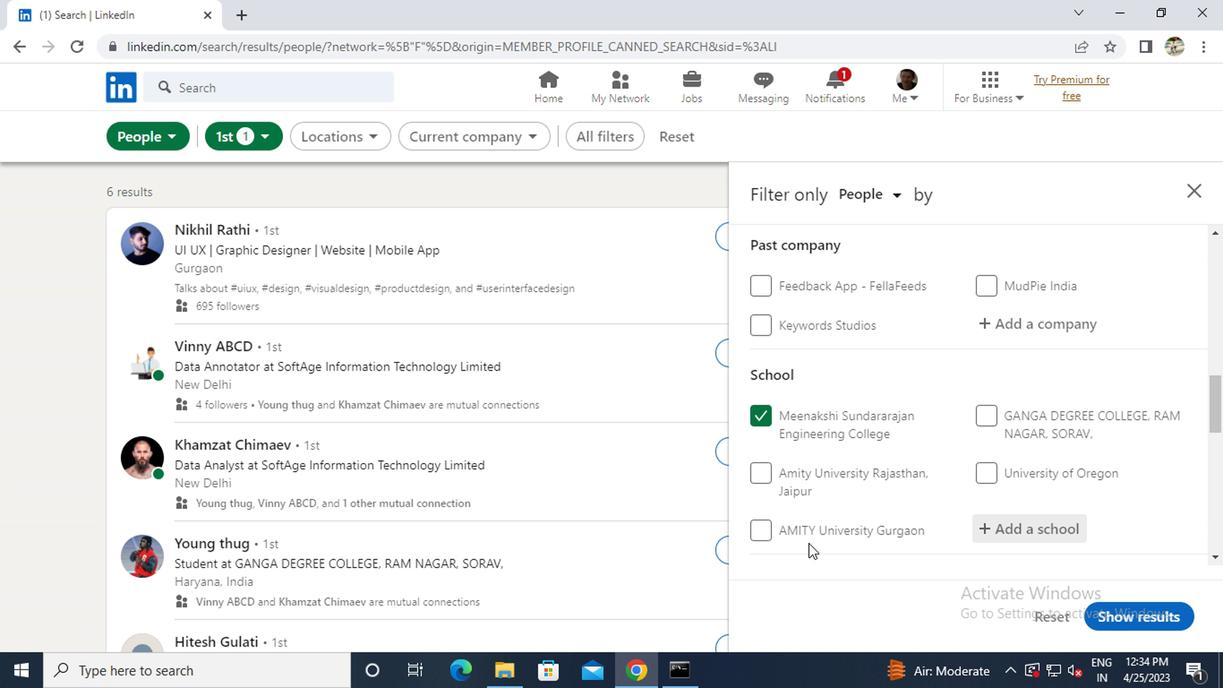 
Action: Mouse moved to (810, 538)
Screenshot: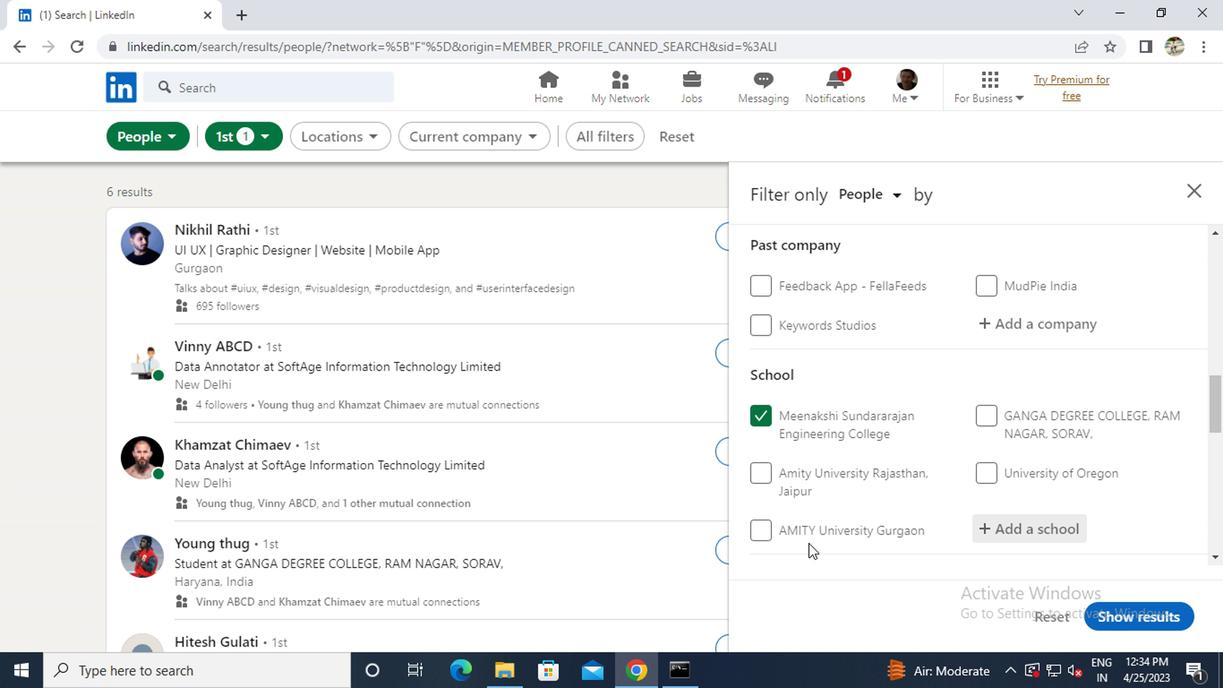 
Action: Mouse scrolled (810, 537) with delta (0, -1)
Screenshot: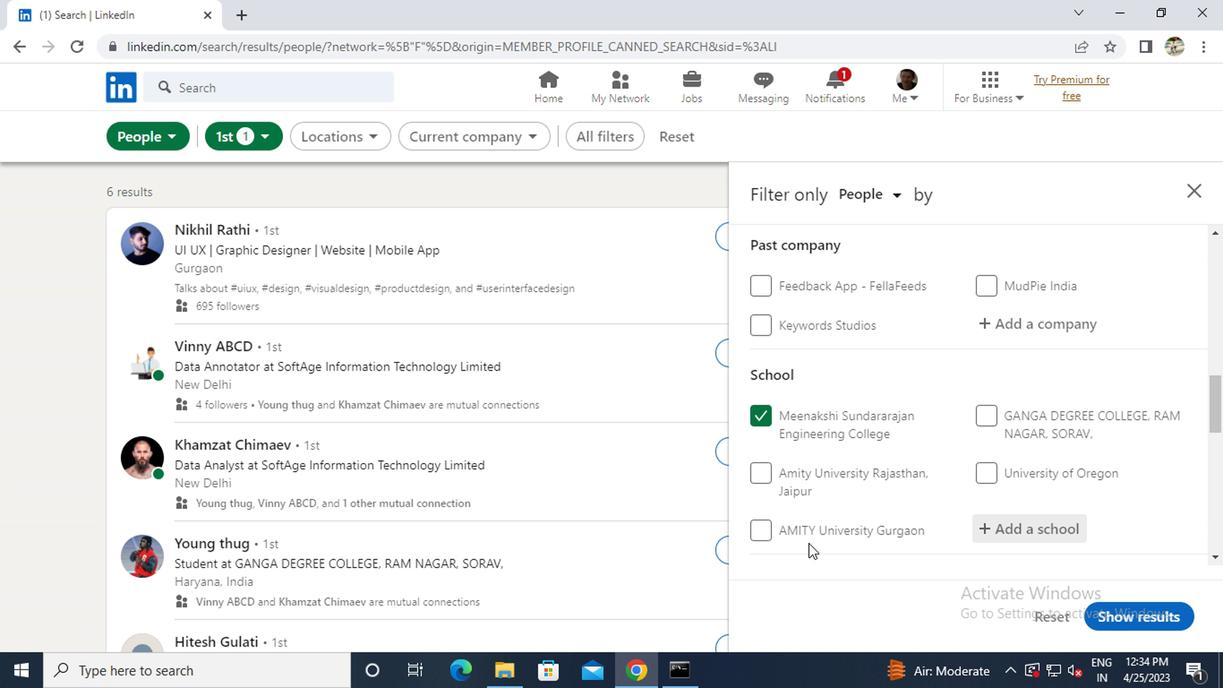 
Action: Mouse moved to (819, 515)
Screenshot: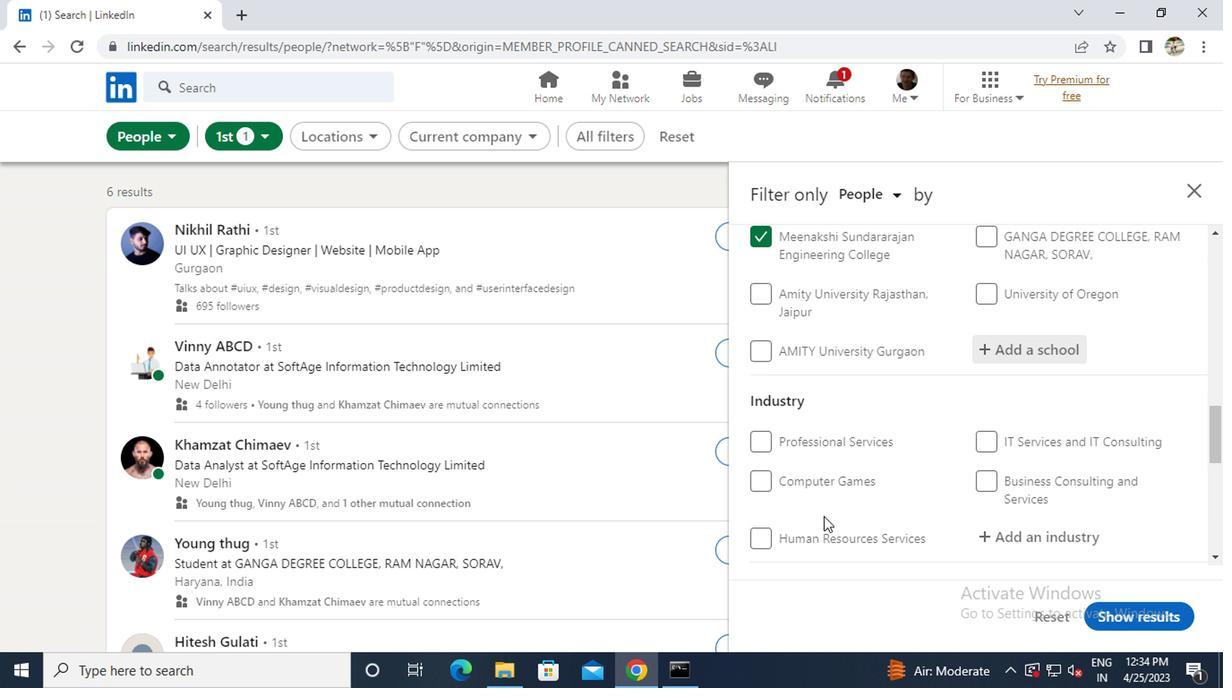 
Action: Mouse scrolled (819, 514) with delta (0, 0)
Screenshot: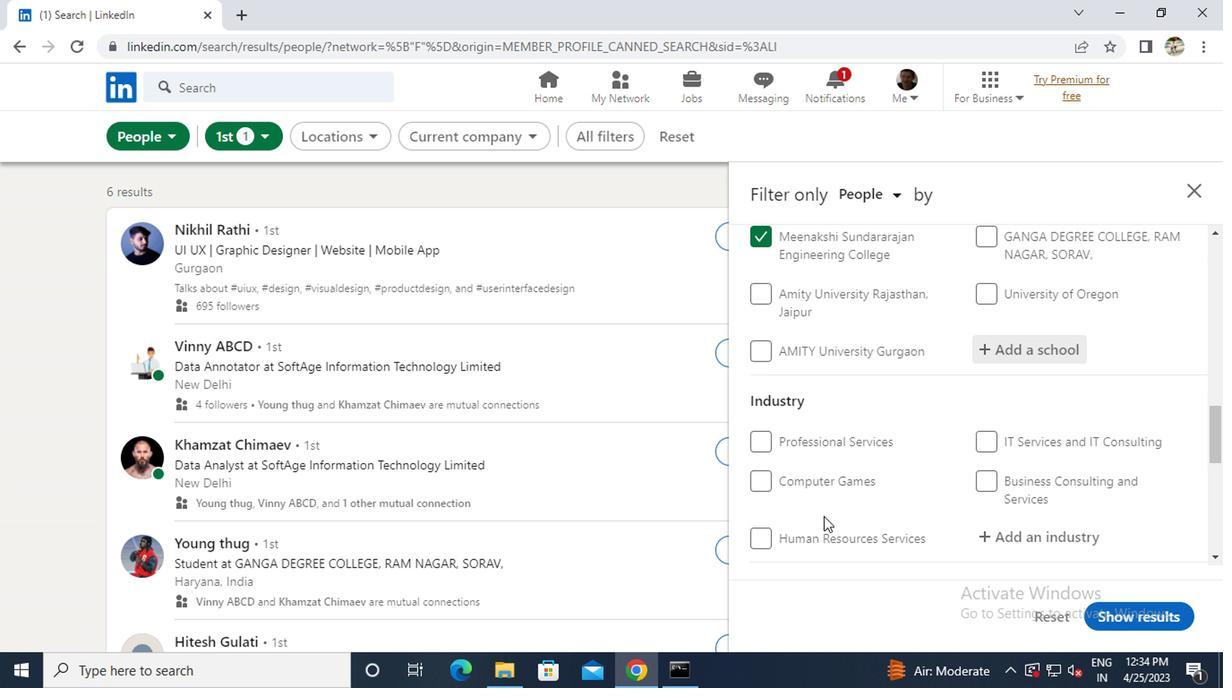 
Action: Mouse moved to (1039, 448)
Screenshot: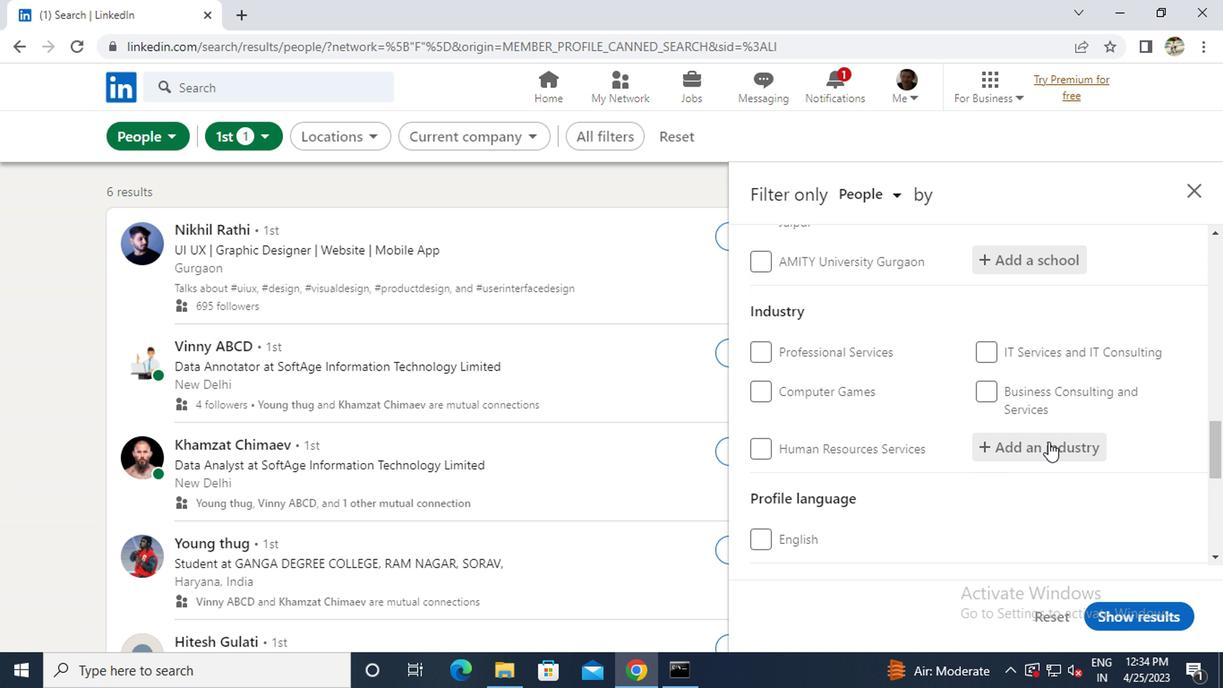 
Action: Mouse pressed left at (1039, 448)
Screenshot: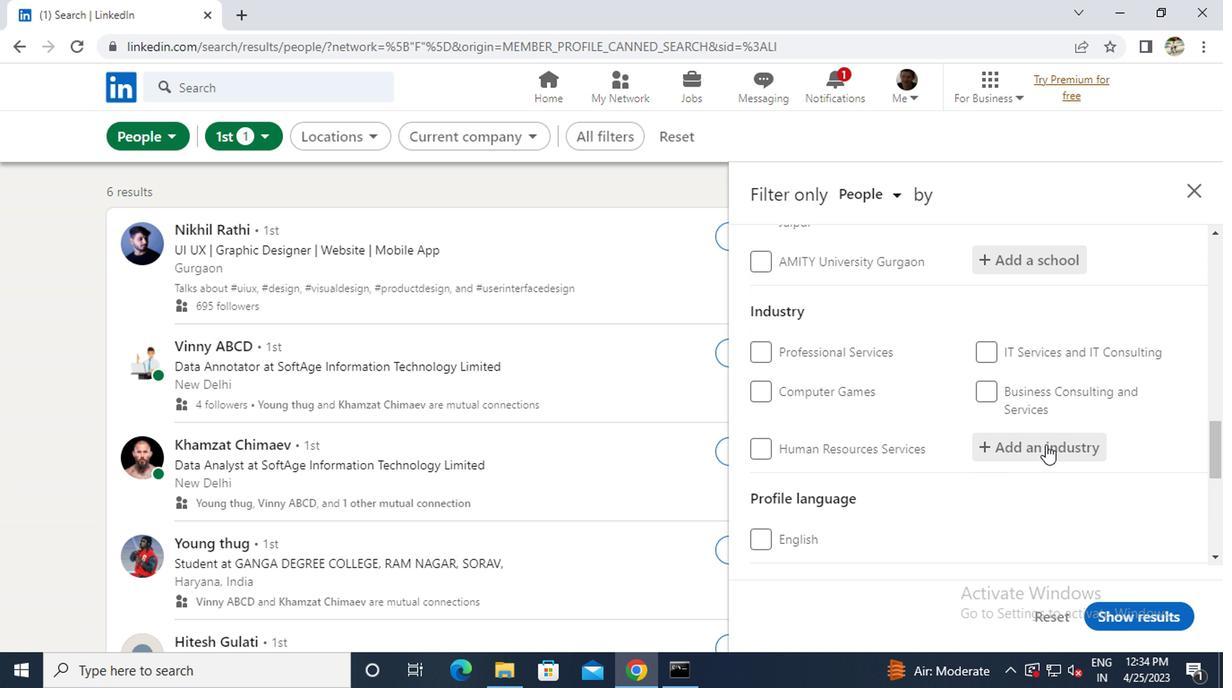 
Action: Key pressed <Key.caps_lock>F<Key.caps_lock>IRE<Key.space><Key.caps_lock>PRO<Key.backspace><Key.backspace><Key.caps_lock>ROTECTION
Screenshot: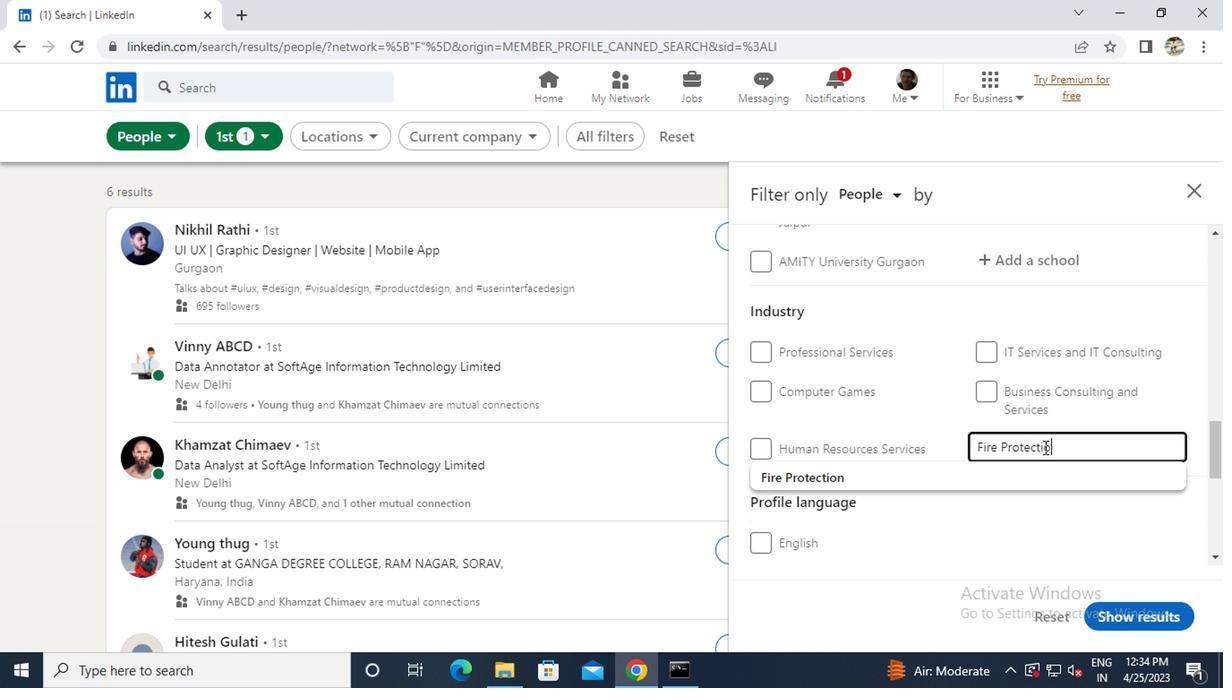 
Action: Mouse moved to (946, 481)
Screenshot: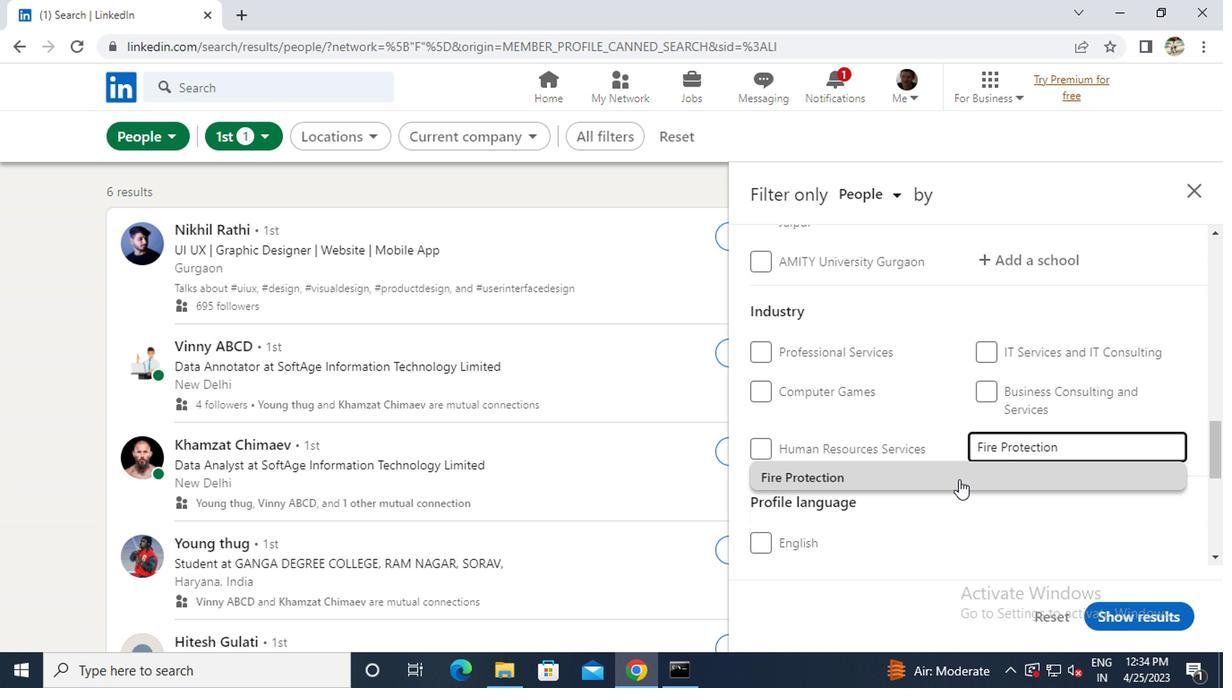 
Action: Mouse pressed left at (946, 481)
Screenshot: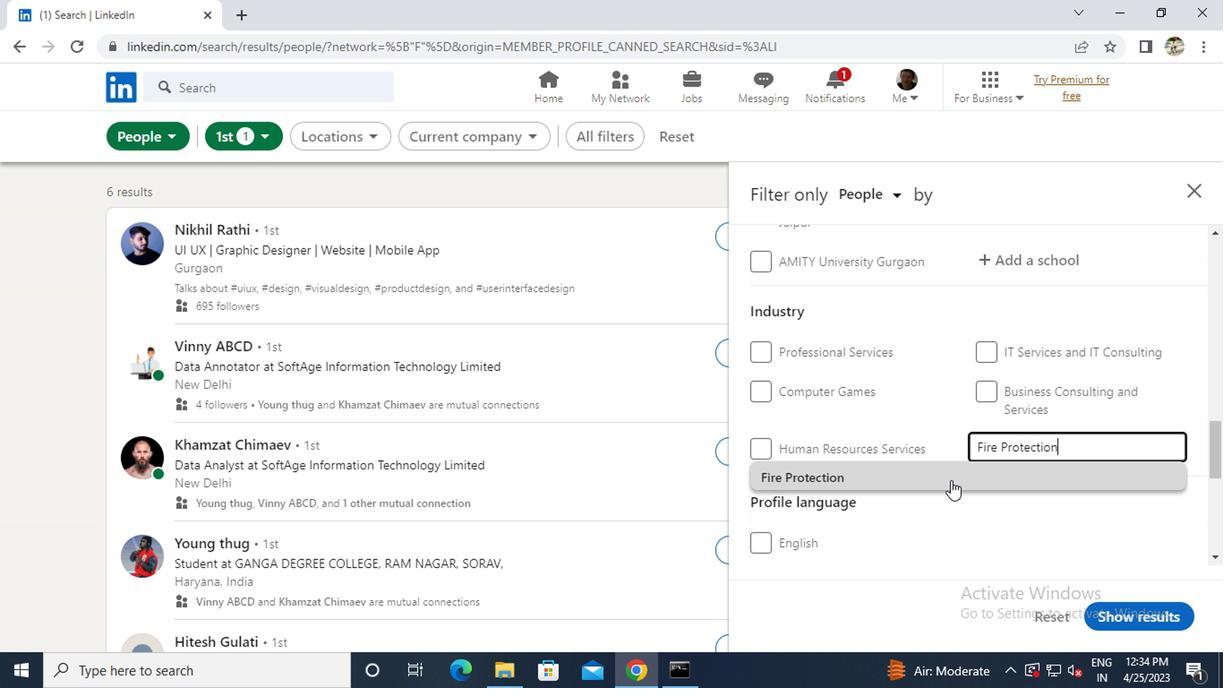 
Action: Mouse scrolled (946, 481) with delta (0, 0)
Screenshot: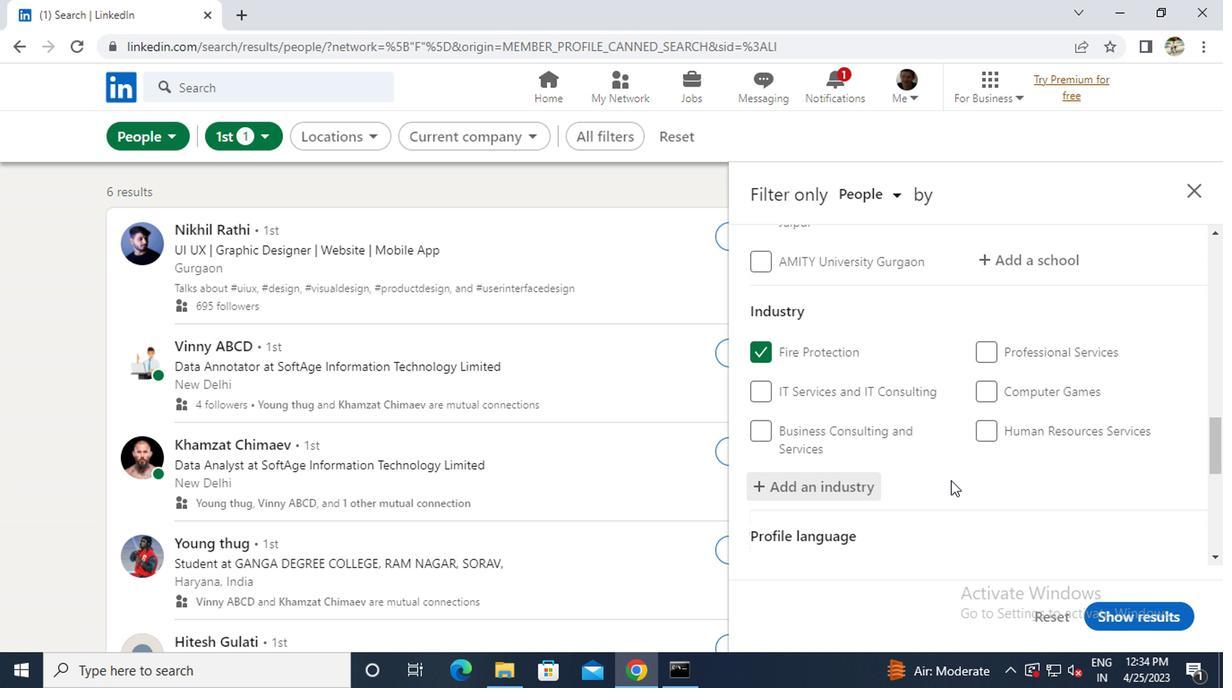 
Action: Mouse scrolled (946, 481) with delta (0, 0)
Screenshot: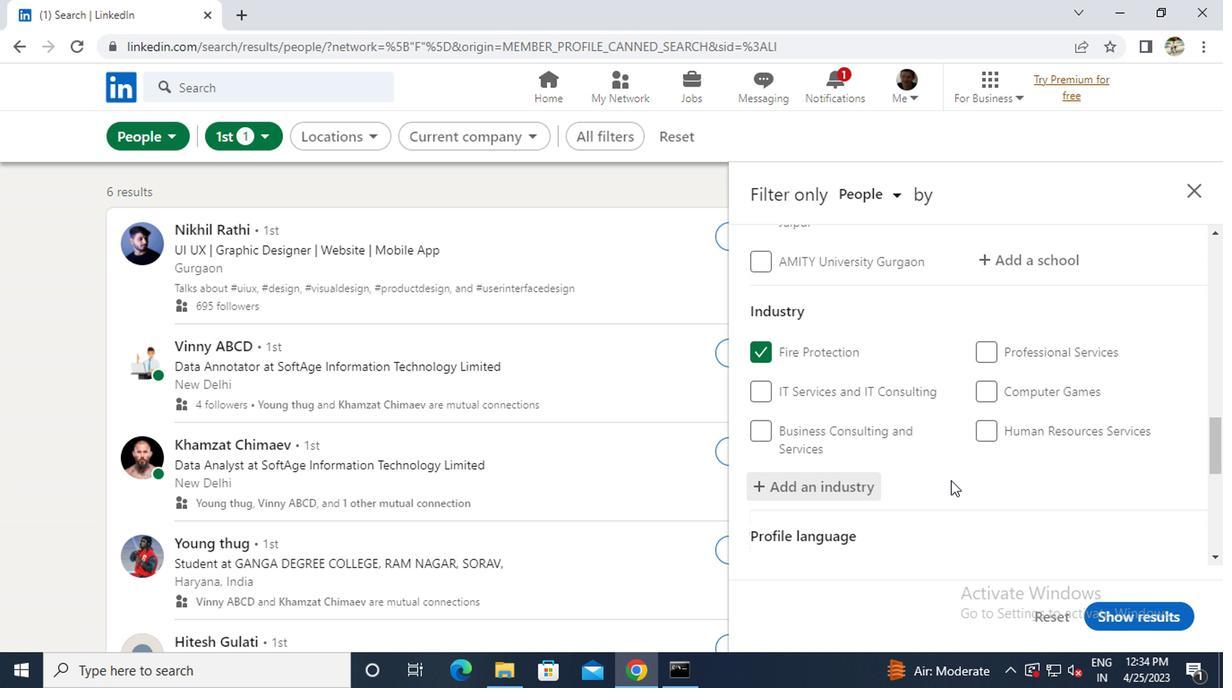 
Action: Mouse scrolled (946, 481) with delta (0, 0)
Screenshot: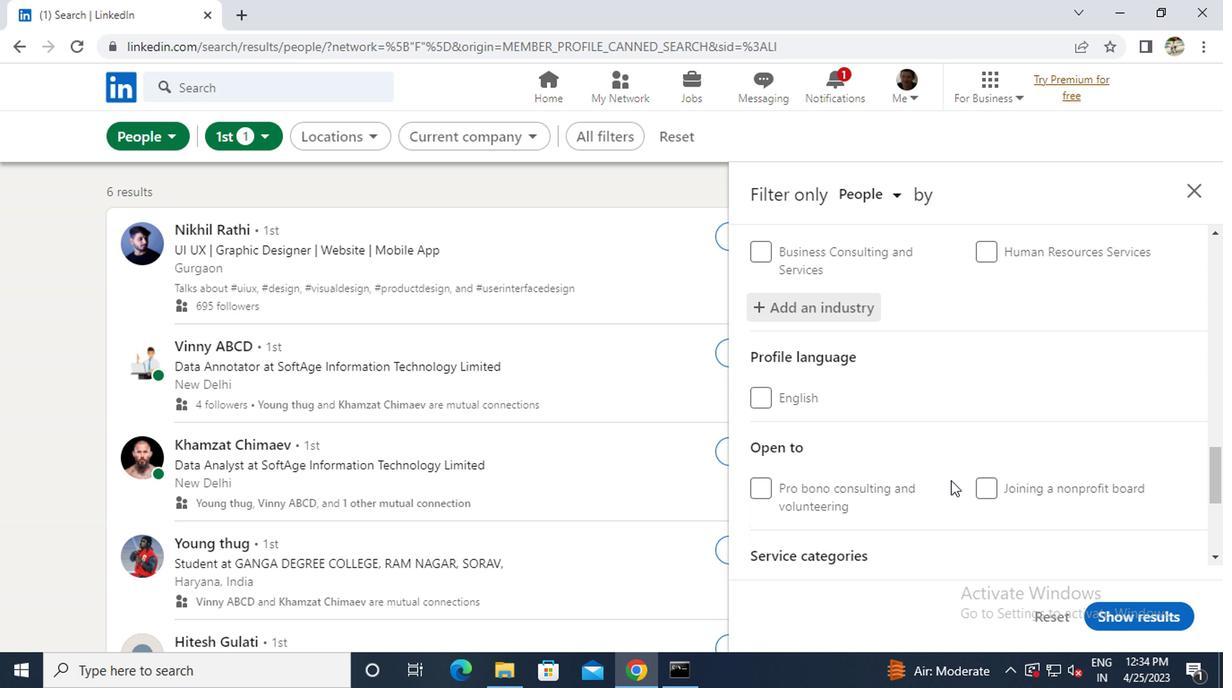 
Action: Mouse moved to (859, 509)
Screenshot: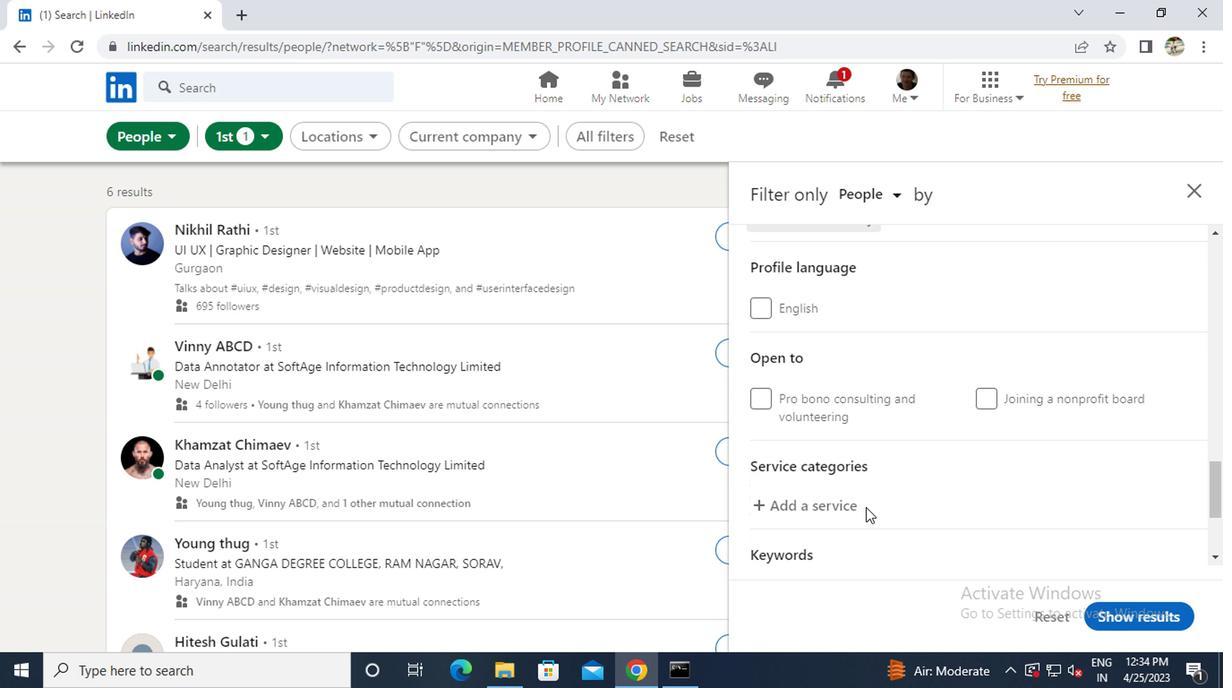 
Action: Mouse pressed left at (859, 509)
Screenshot: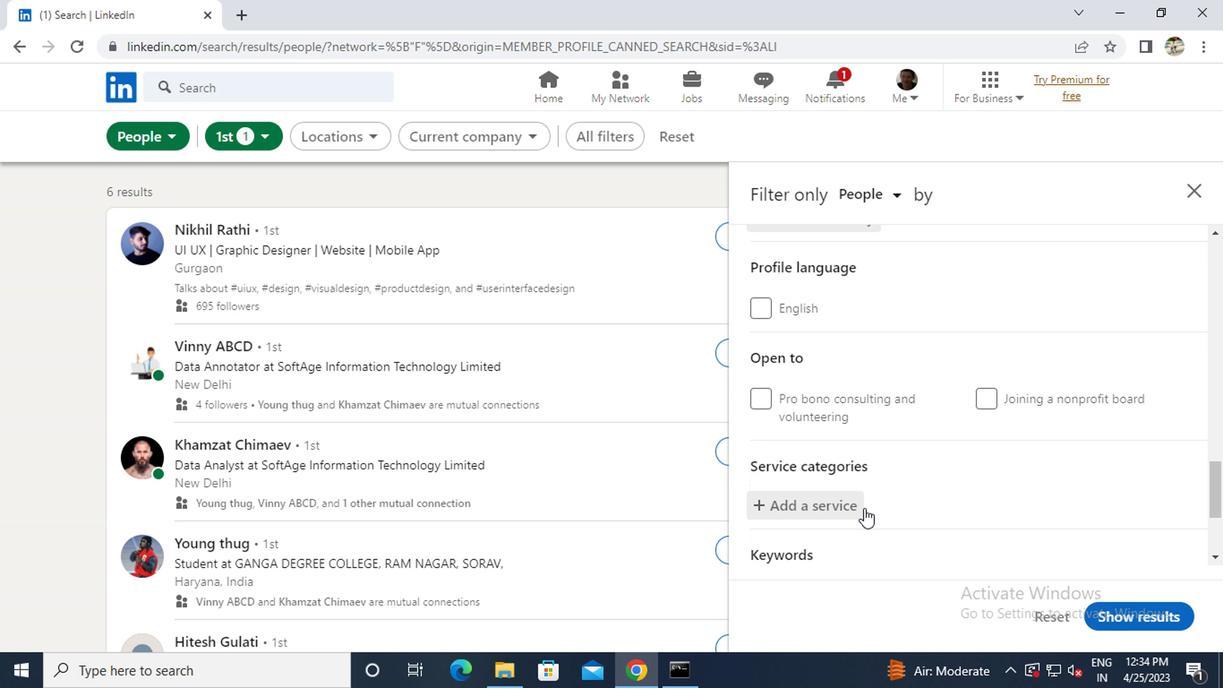 
Action: Key pressed <Key.caps_lock>C<Key.caps_lock>OMPUTER<Key.space><Key.caps_lock>R
Screenshot: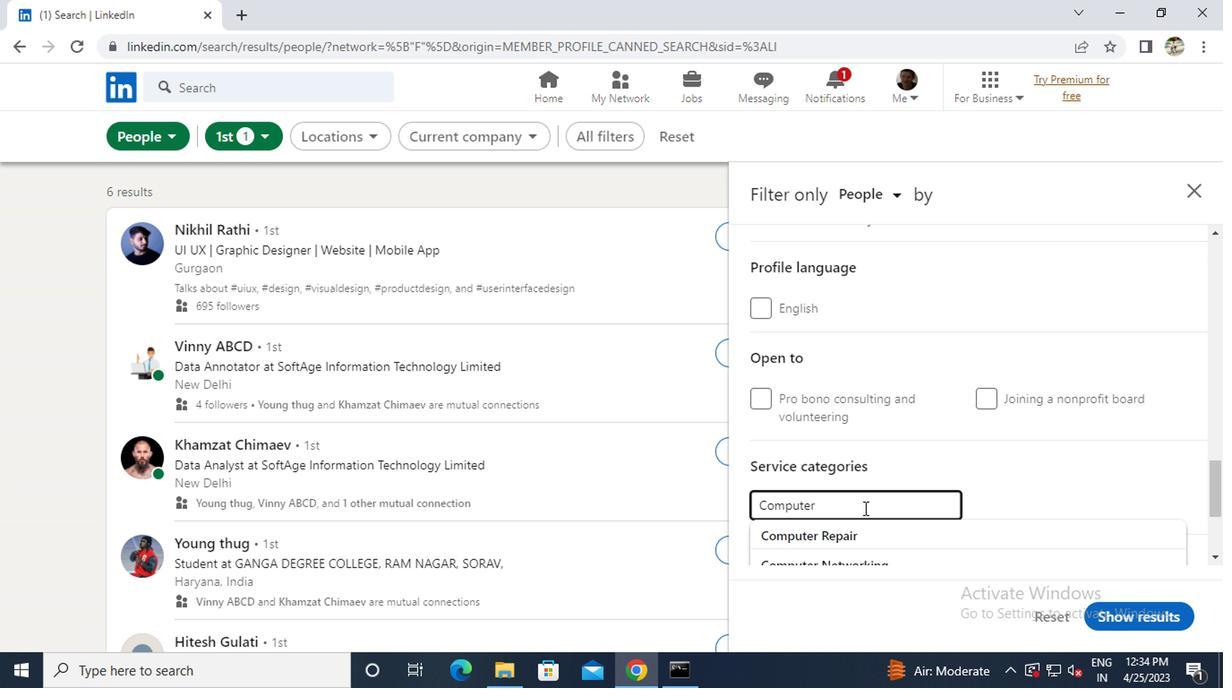 
Action: Mouse moved to (841, 545)
Screenshot: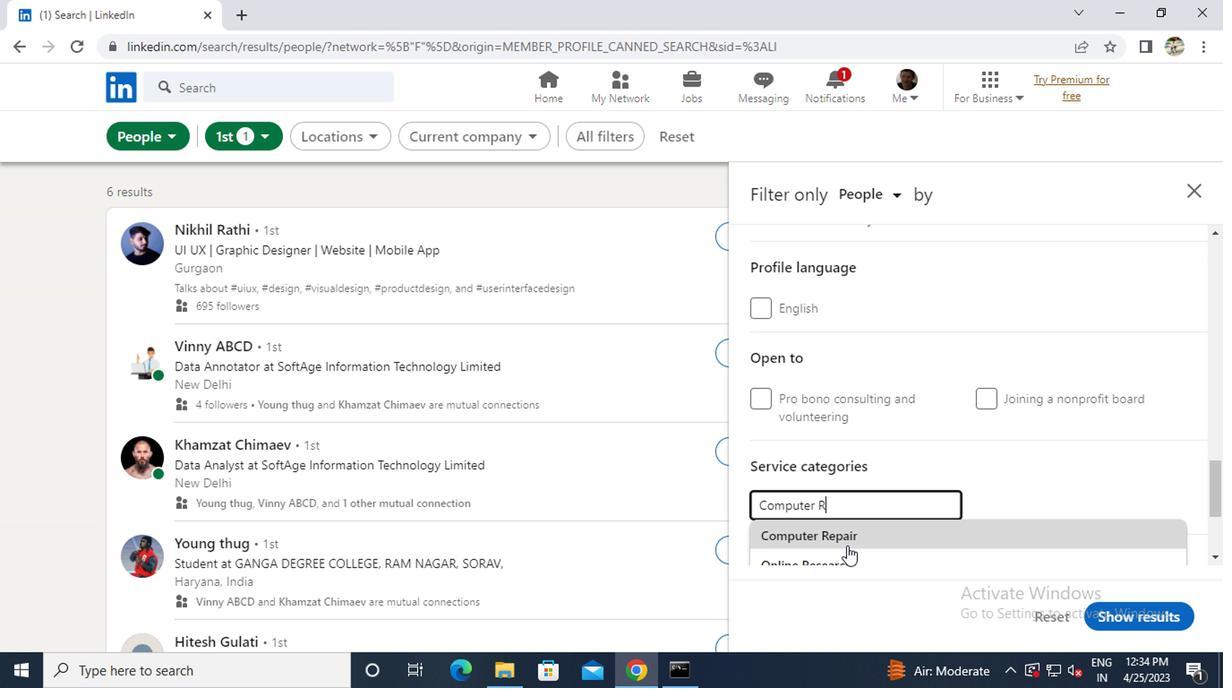 
Action: Mouse pressed left at (841, 545)
Screenshot: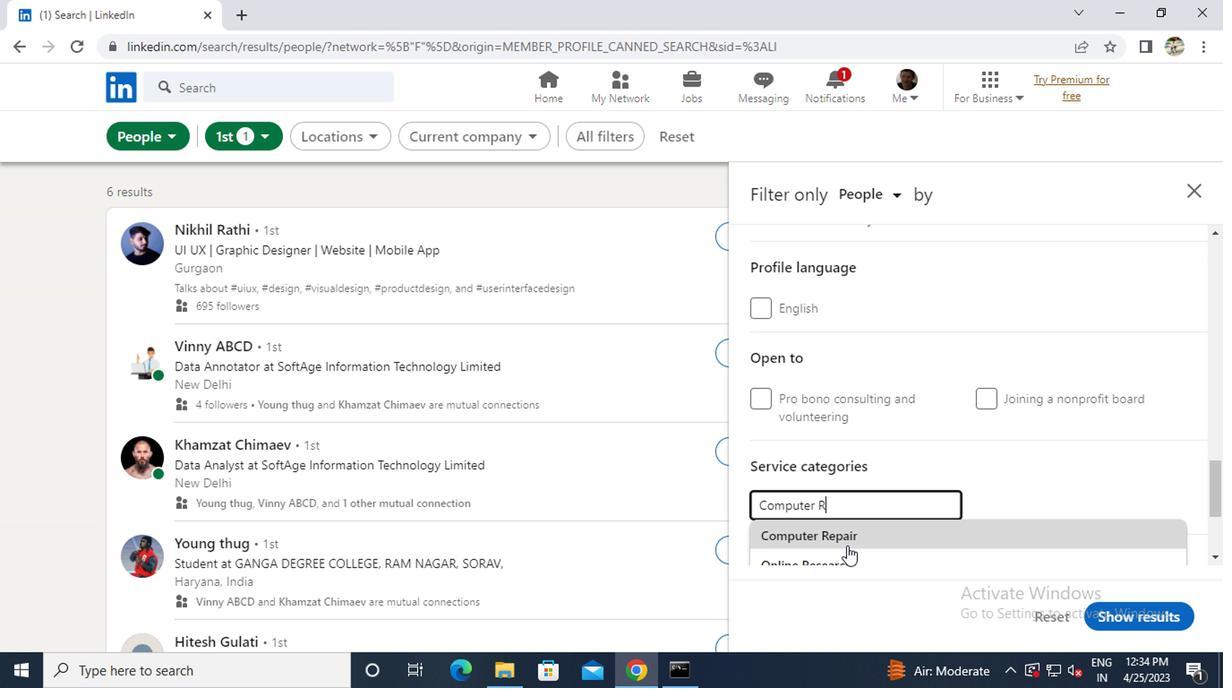 
Action: Mouse scrolled (841, 544) with delta (0, 0)
Screenshot: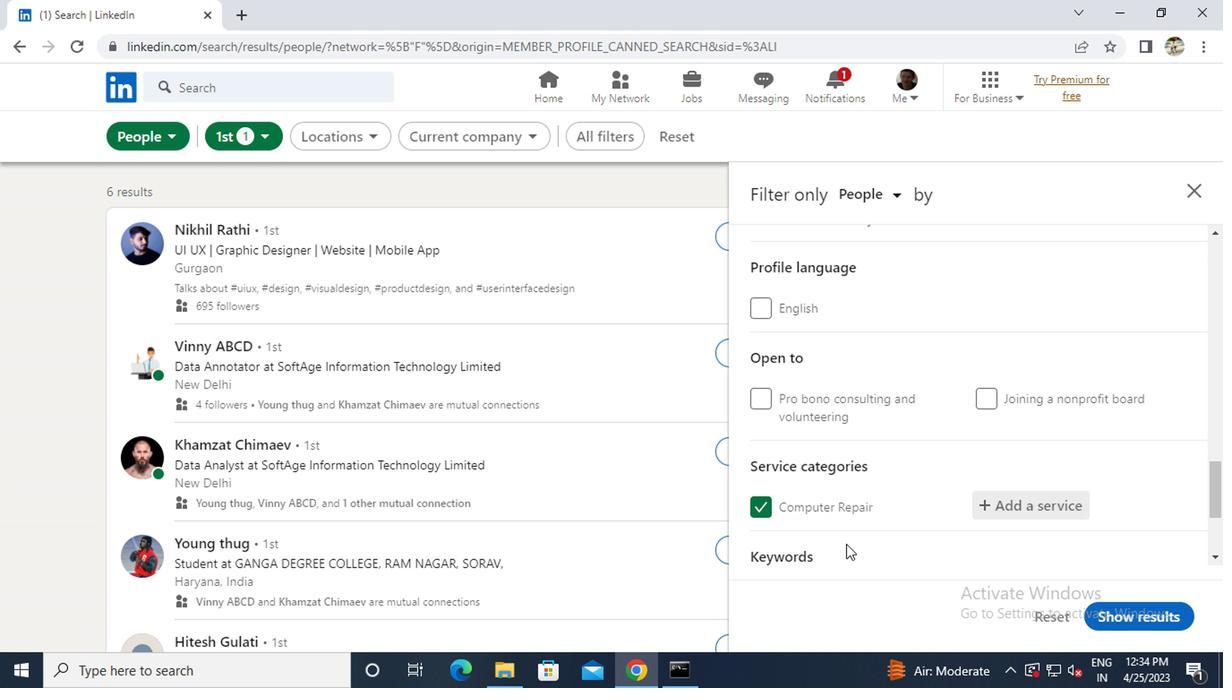 
Action: Mouse scrolled (841, 544) with delta (0, 0)
Screenshot: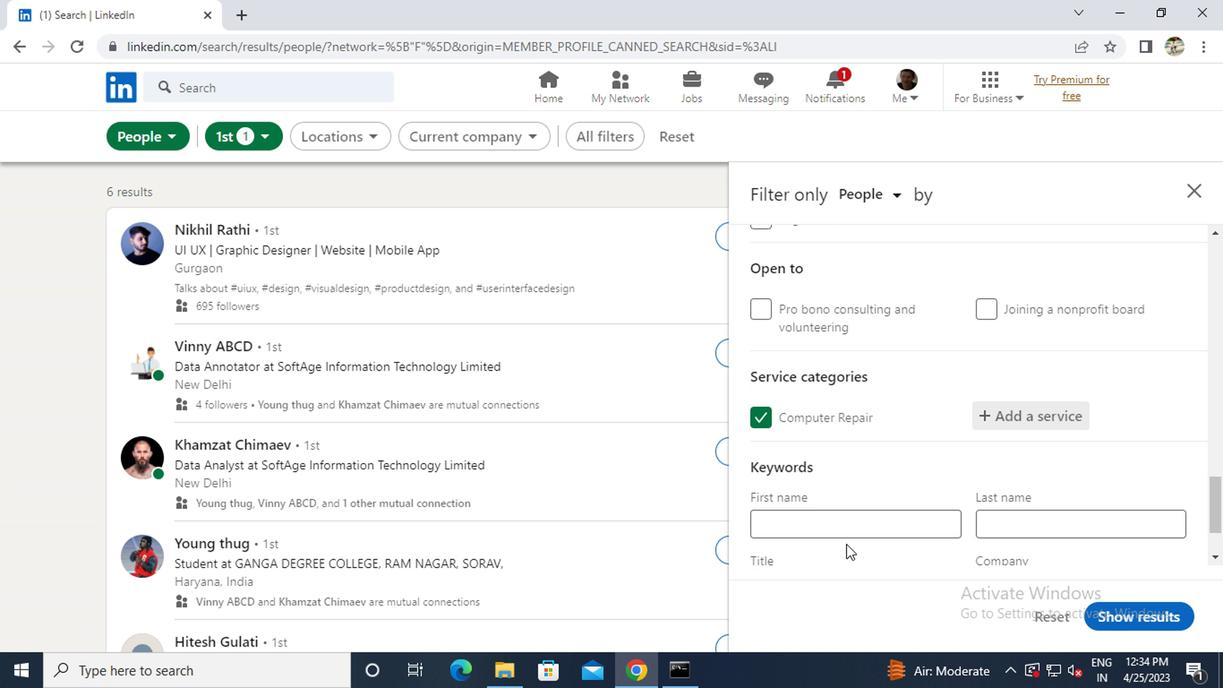 
Action: Mouse moved to (817, 490)
Screenshot: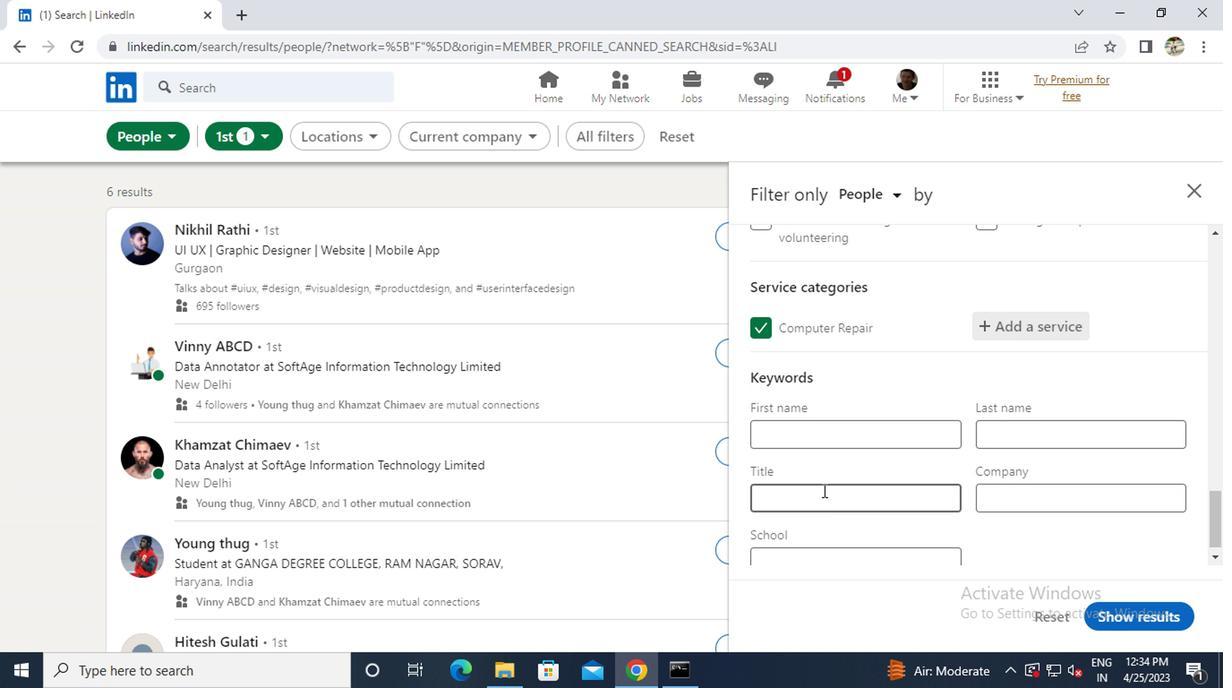 
Action: Mouse pressed left at (817, 490)
Screenshot: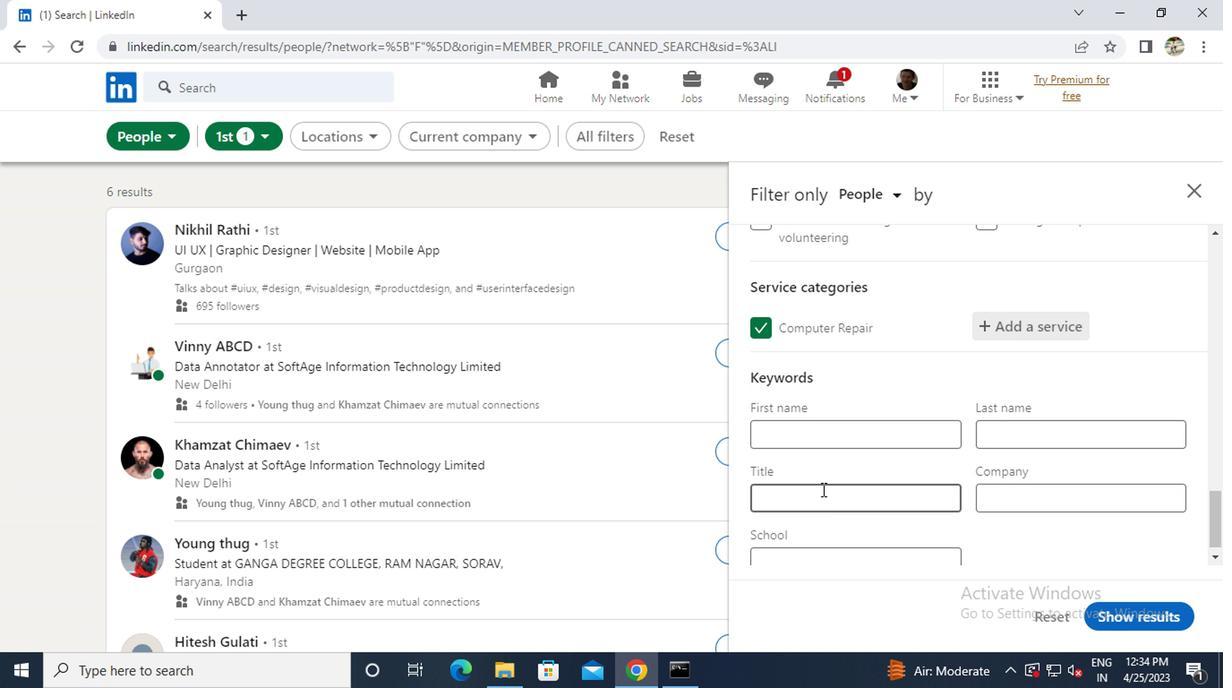 
Action: Key pressed <Key.caps_lock><Key.caps_lock>O<Key.caps_lock>UTSIDE<Key.space><Key.caps_lock>S<Key.caps_lock>ALES<Key.space><Key.caps_lock>M<Key.caps_lock>ANAGER
Screenshot: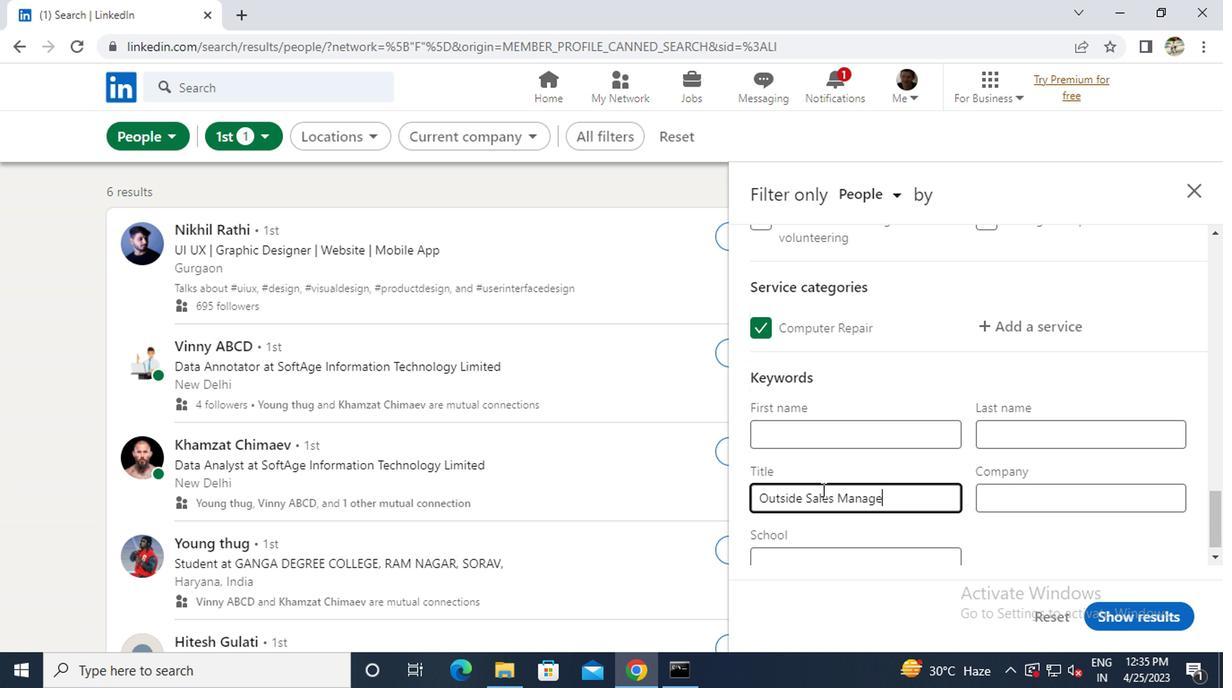 
Action: Mouse moved to (1099, 609)
Screenshot: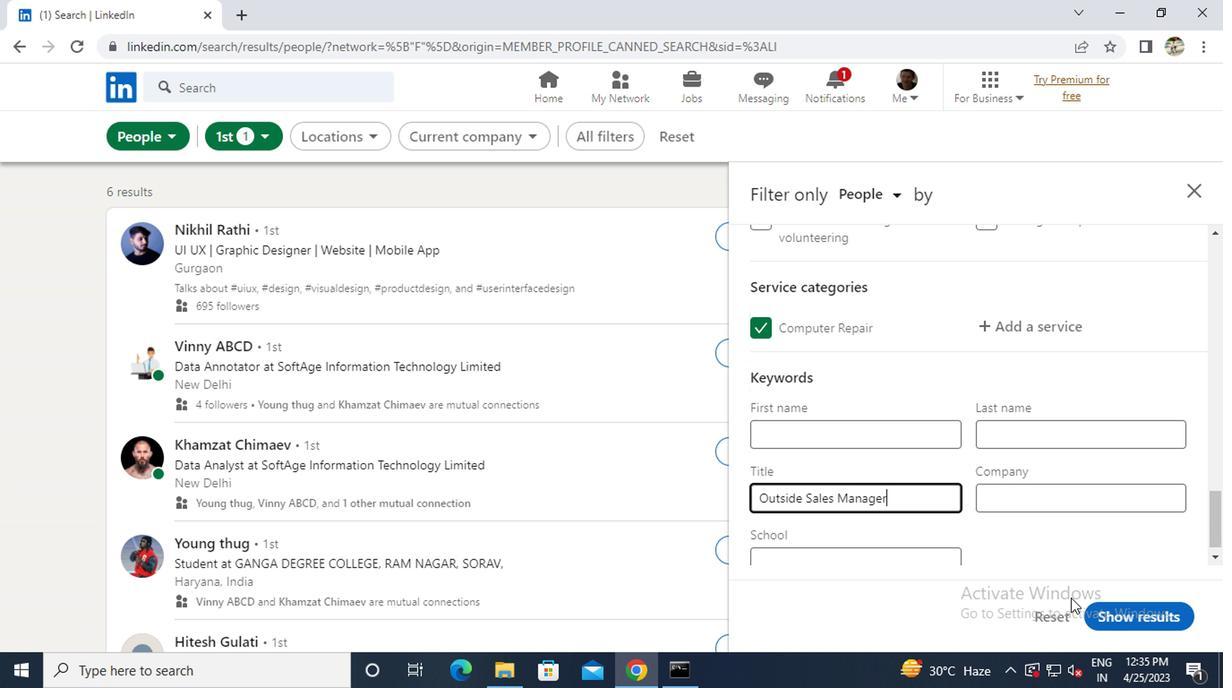
Action: Mouse pressed left at (1099, 609)
Screenshot: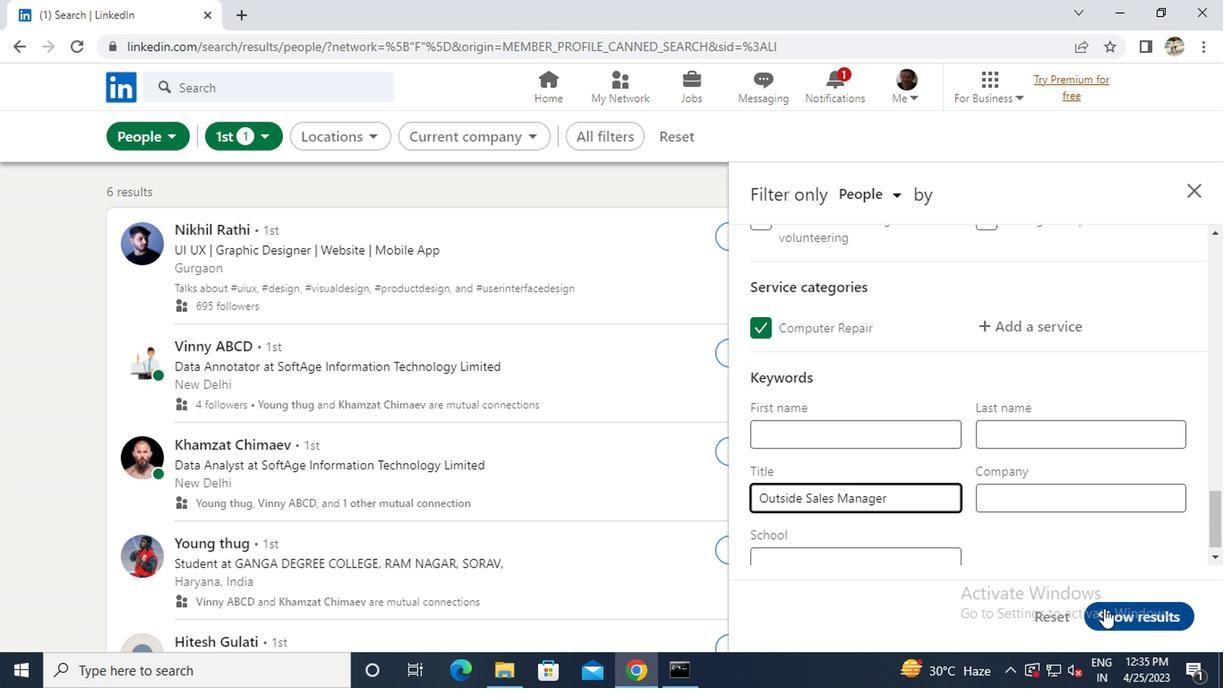 
